 Task: Research Airbnb options in Mendaha, Indonesia from 25th December, 2023 to 30th December, 2023 for 1 adult. Place can be private room with 1  bedroom having 1 bed and 1 bathroom. Property type can be hotel.
Action: Mouse moved to (442, 103)
Screenshot: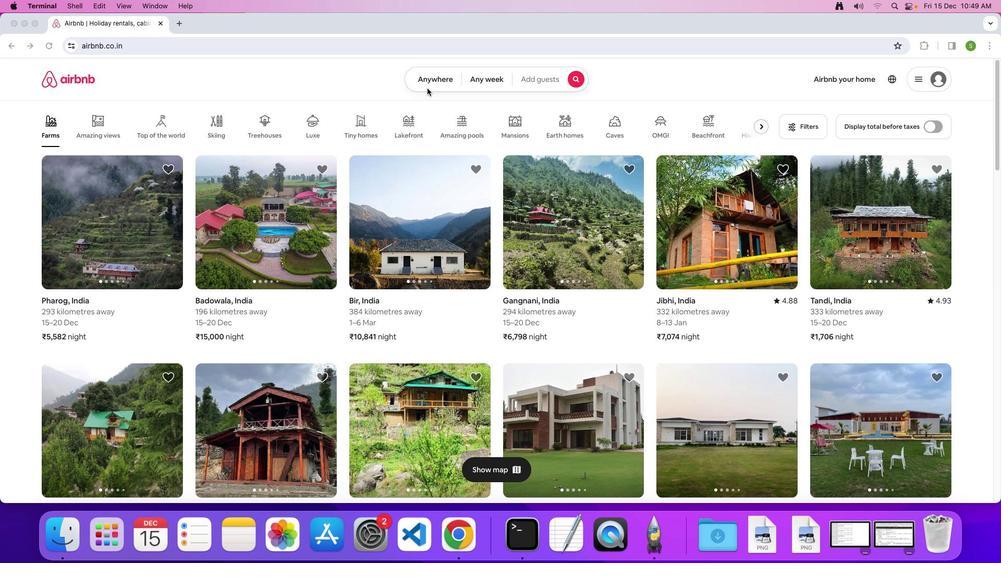 
Action: Mouse pressed left at (442, 103)
Screenshot: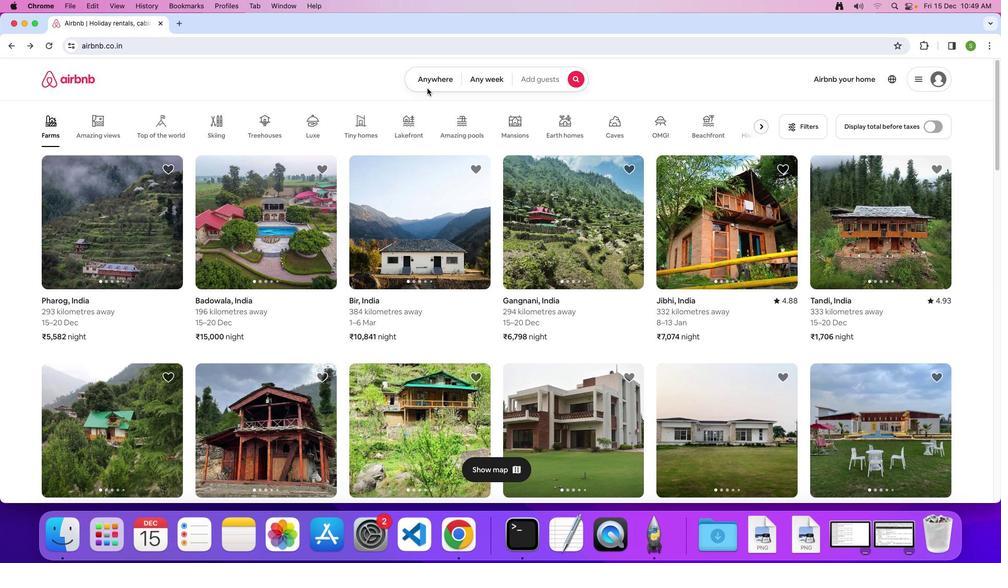 
Action: Mouse moved to (448, 90)
Screenshot: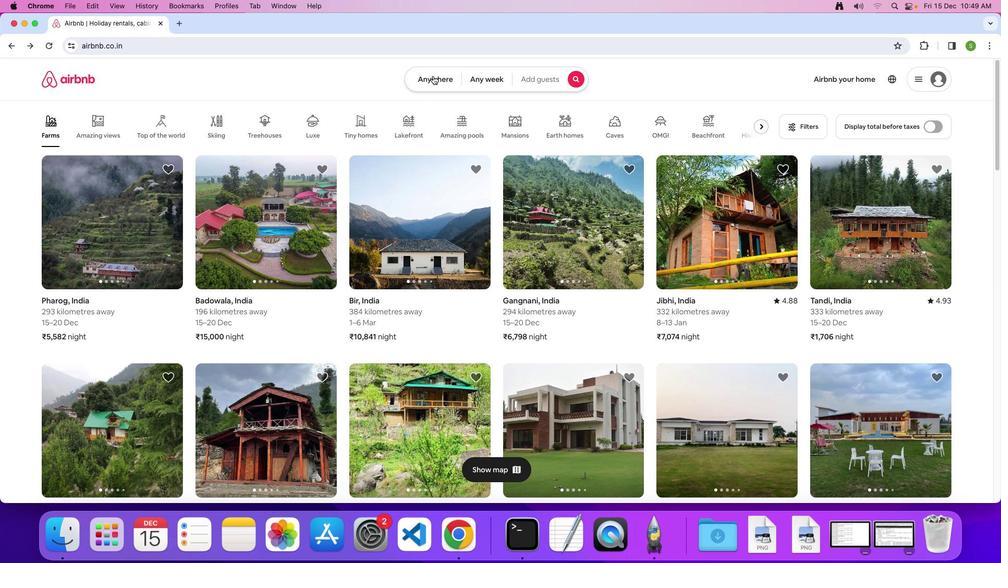 
Action: Mouse pressed left at (448, 90)
Screenshot: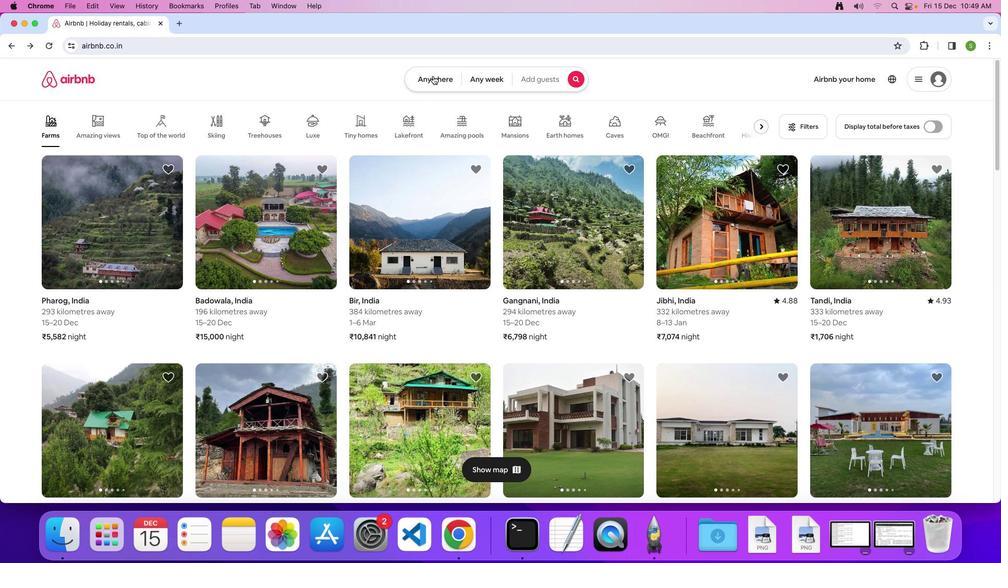 
Action: Mouse moved to (413, 136)
Screenshot: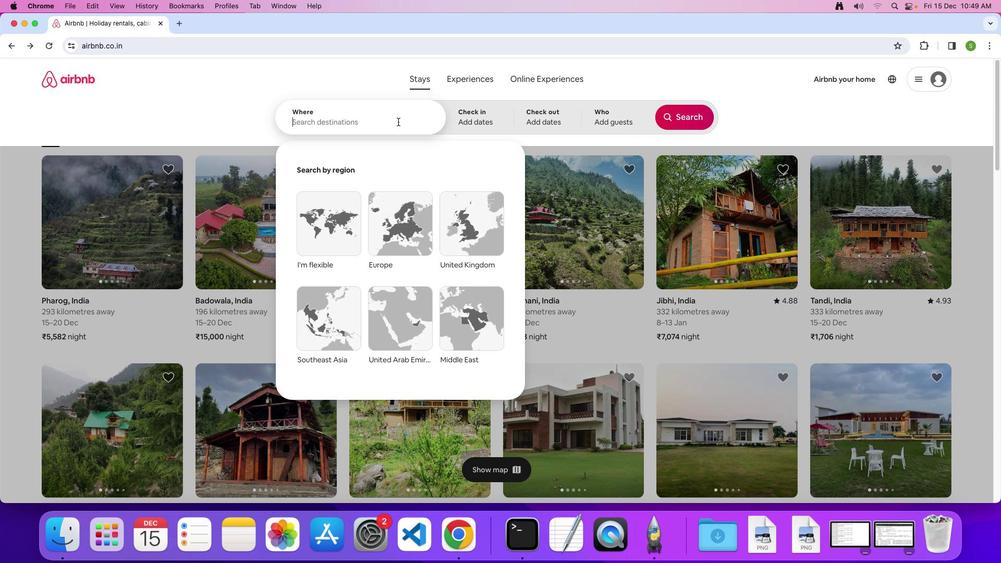 
Action: Mouse pressed left at (413, 136)
Screenshot: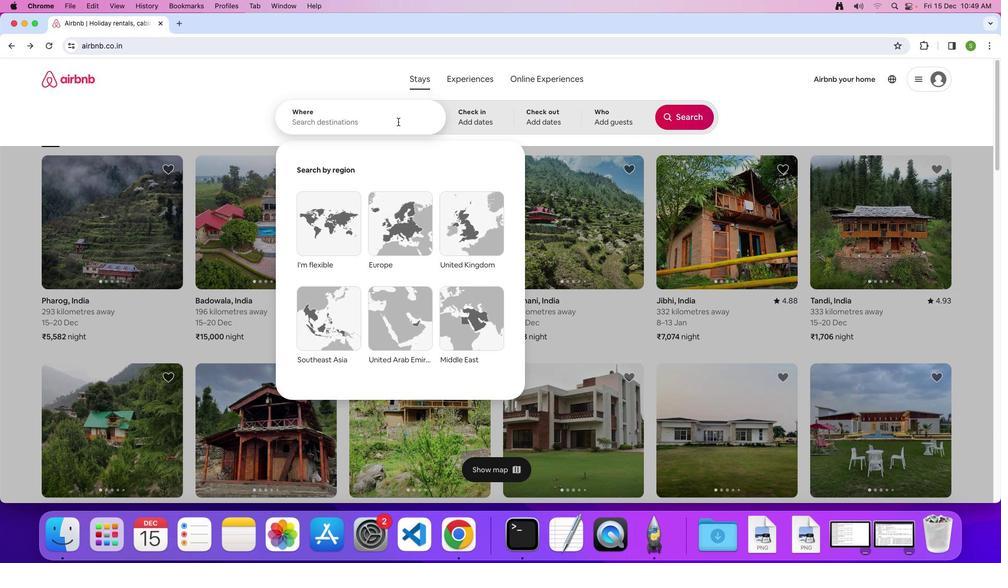 
Action: Key pressed 'M'Key.caps_lock'e''n''d''a''h''a'','Key.spaceKey.shift'I''n''d''o''n''e''s''i''a'Key.enter
Screenshot: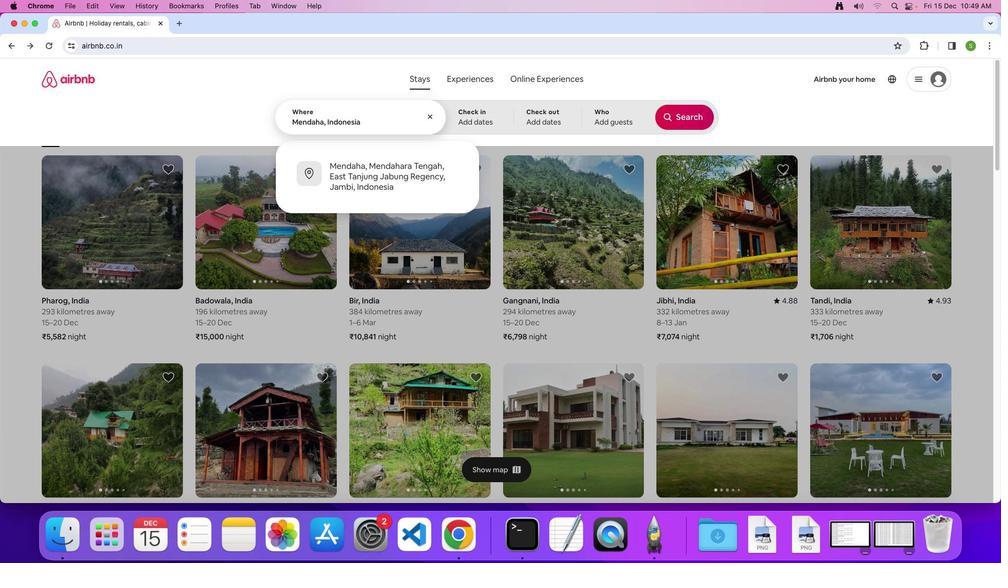 
Action: Mouse moved to (361, 358)
Screenshot: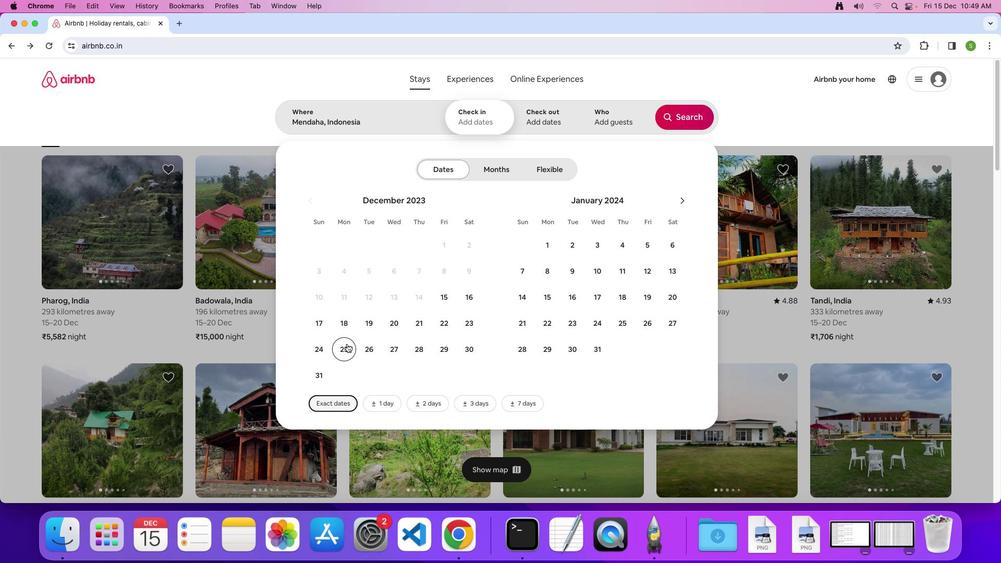 
Action: Mouse pressed left at (361, 358)
Screenshot: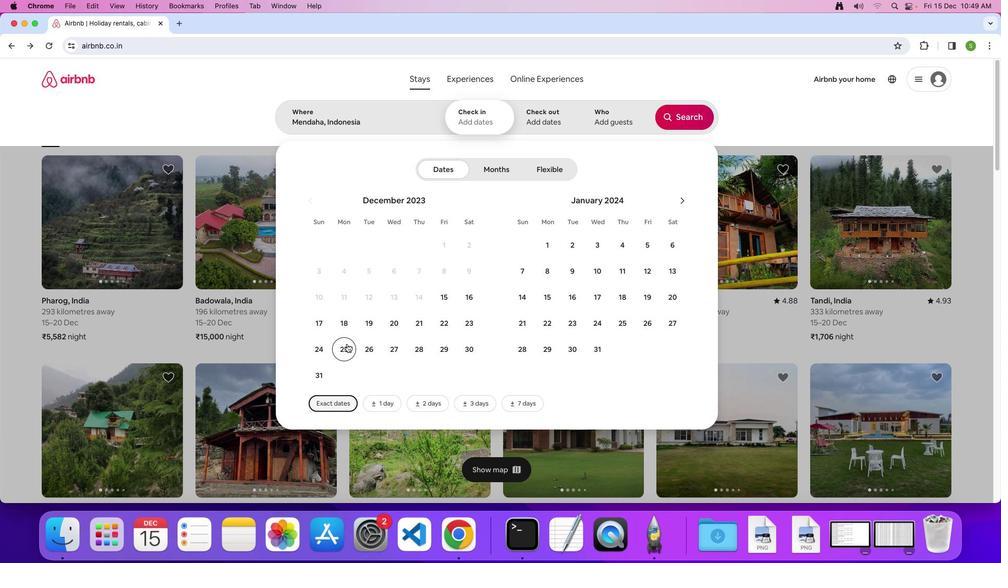 
Action: Mouse moved to (480, 365)
Screenshot: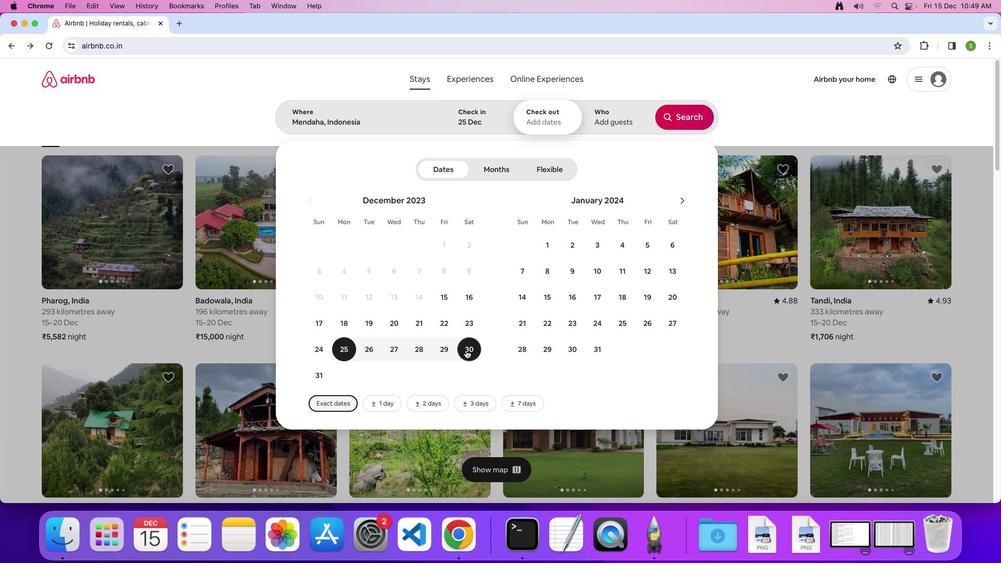
Action: Mouse pressed left at (480, 365)
Screenshot: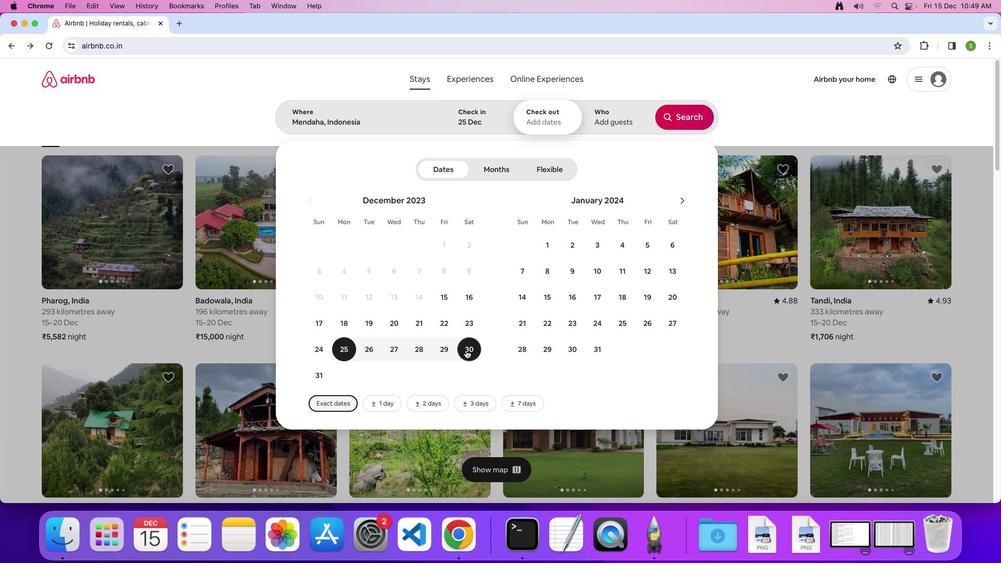 
Action: Mouse moved to (628, 132)
Screenshot: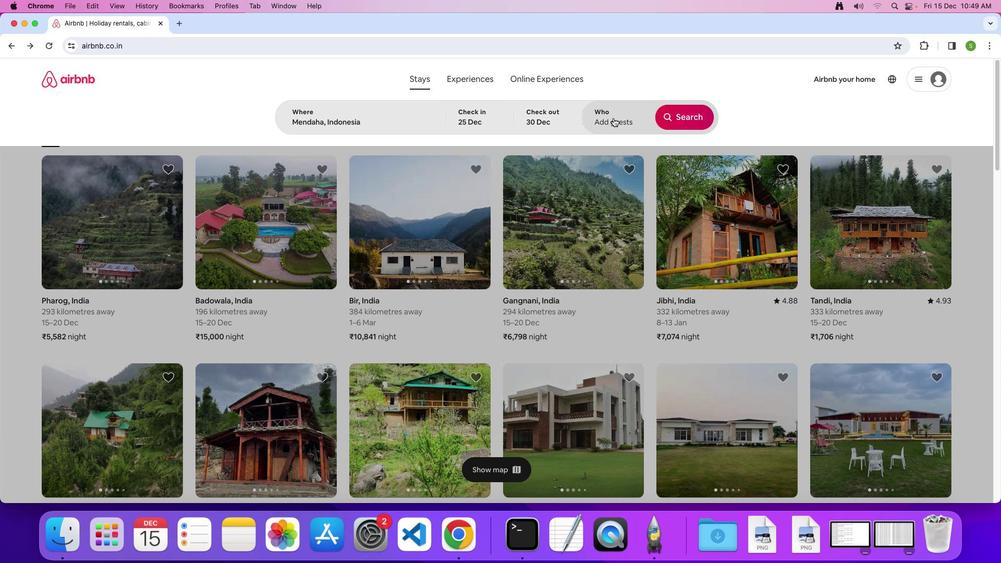 
Action: Mouse pressed left at (628, 132)
Screenshot: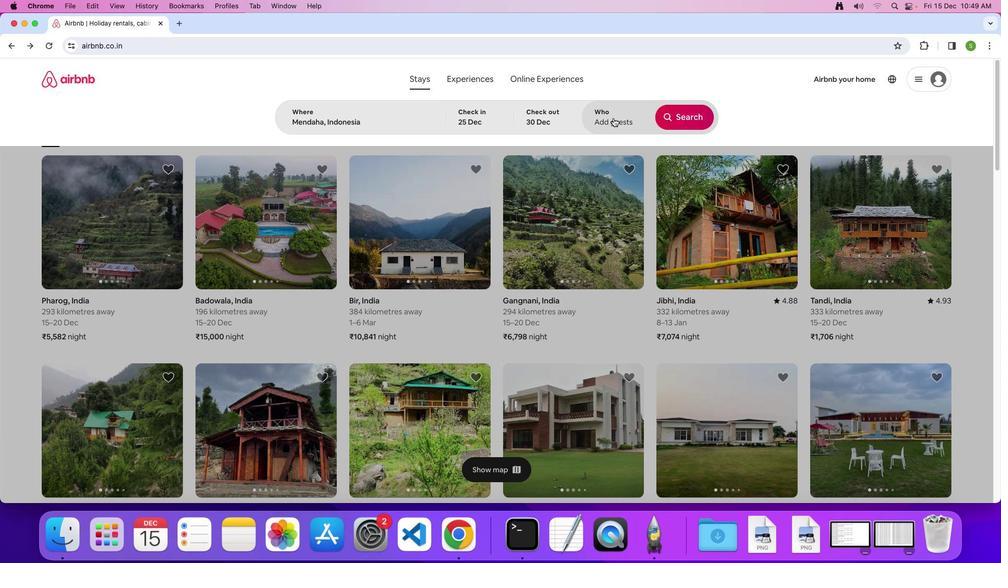 
Action: Mouse moved to (698, 188)
Screenshot: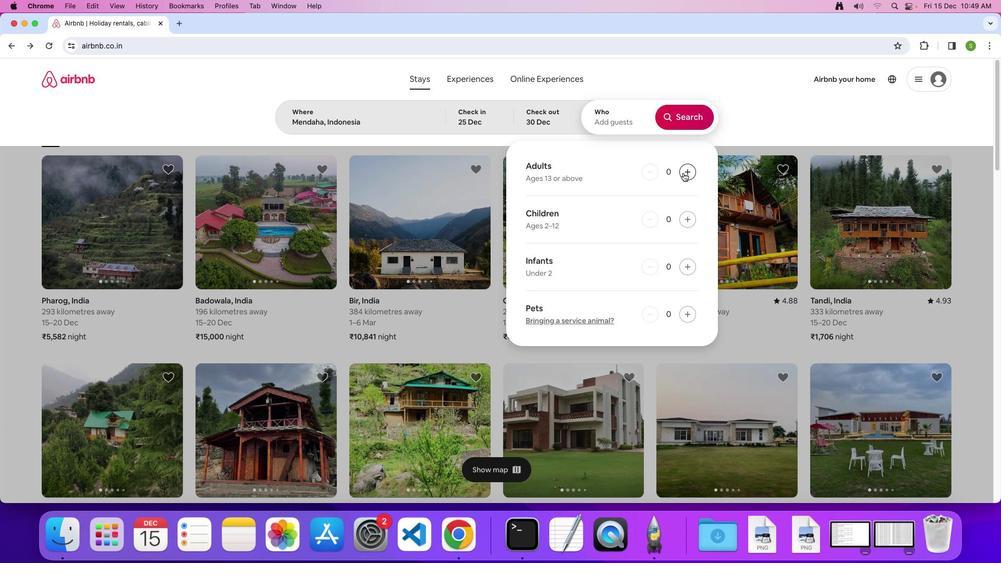
Action: Mouse pressed left at (698, 188)
Screenshot: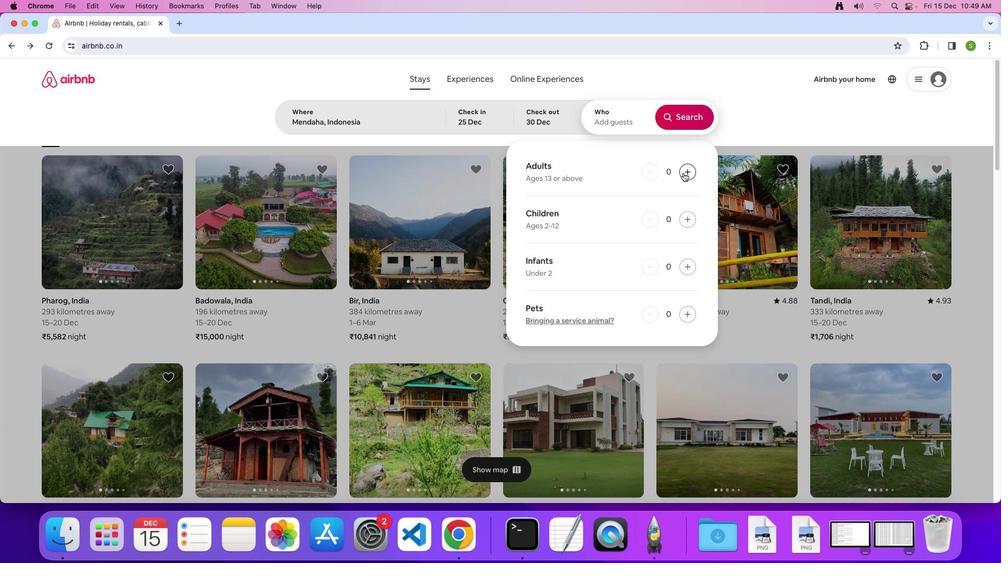 
Action: Mouse moved to (707, 128)
Screenshot: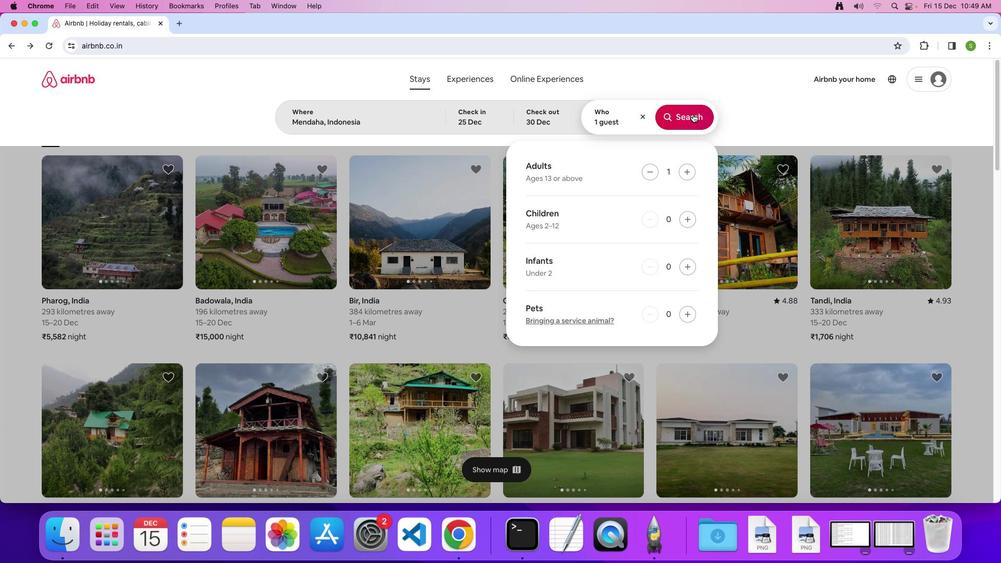 
Action: Mouse pressed left at (707, 128)
Screenshot: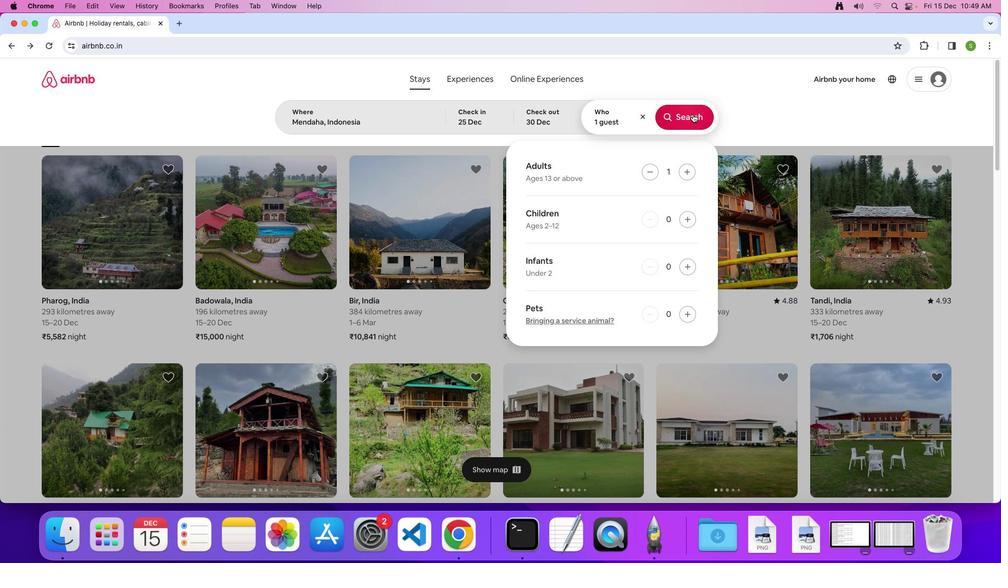 
Action: Mouse moved to (840, 141)
Screenshot: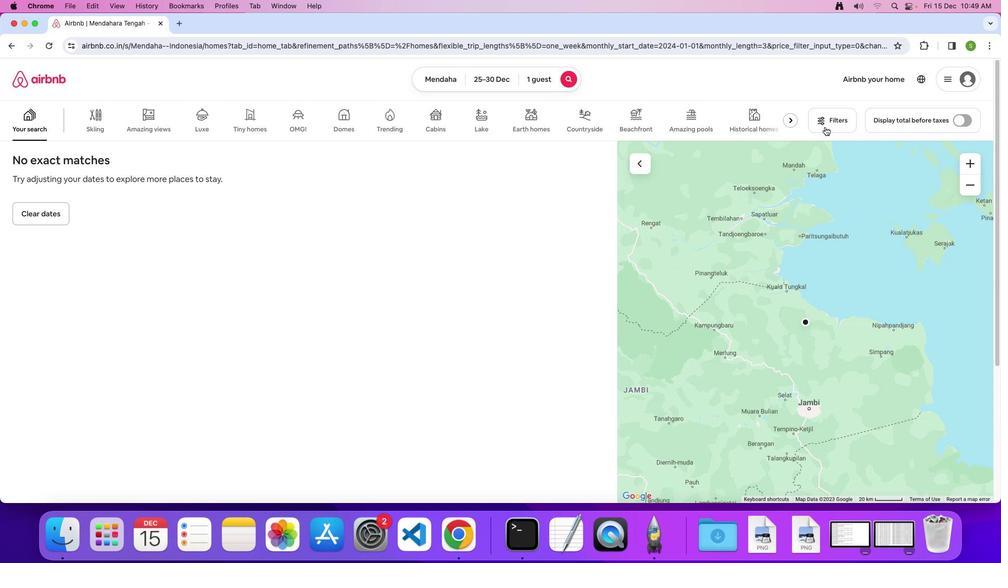 
Action: Mouse pressed left at (840, 141)
Screenshot: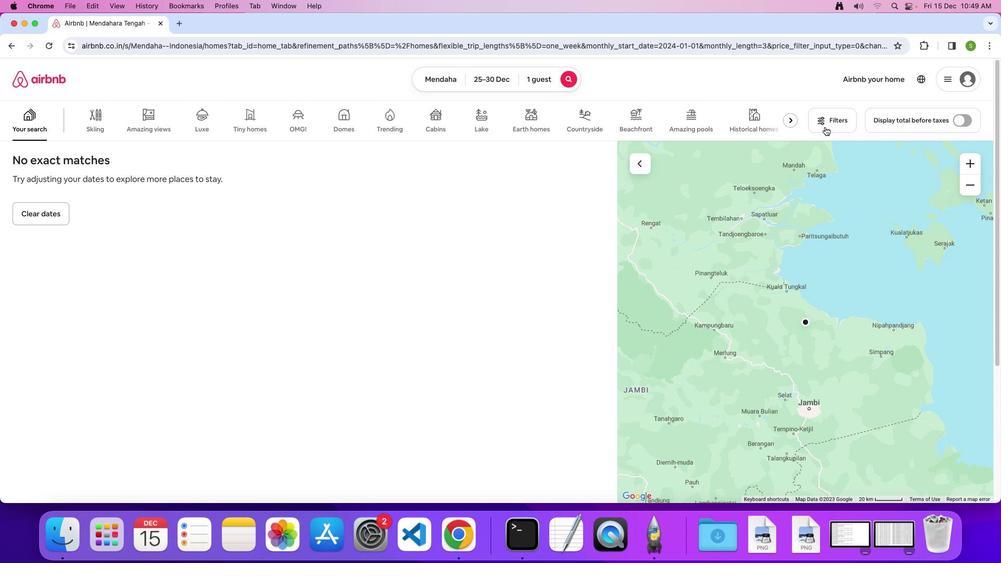 
Action: Mouse moved to (509, 313)
Screenshot: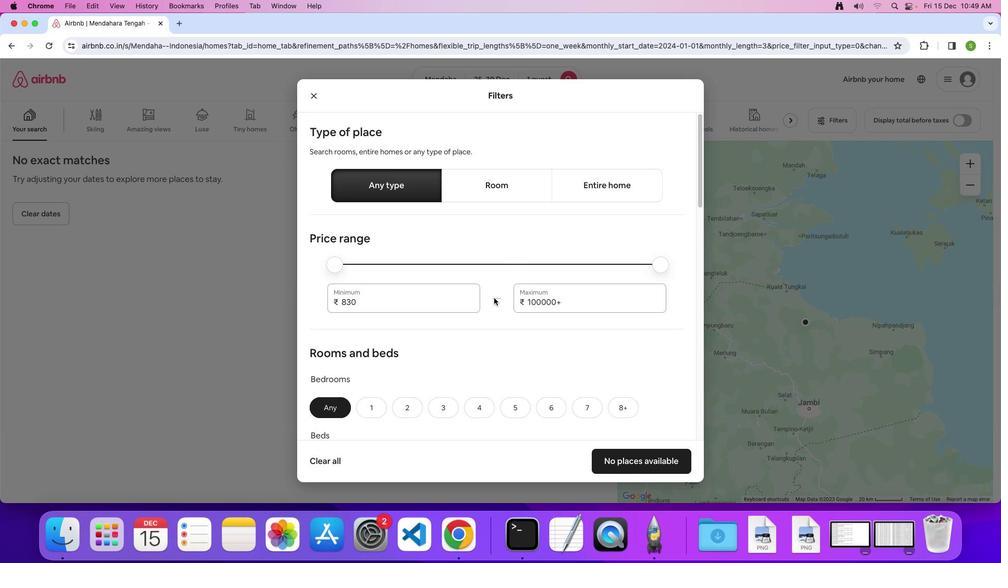 
Action: Mouse scrolled (509, 313) with delta (15, 14)
Screenshot: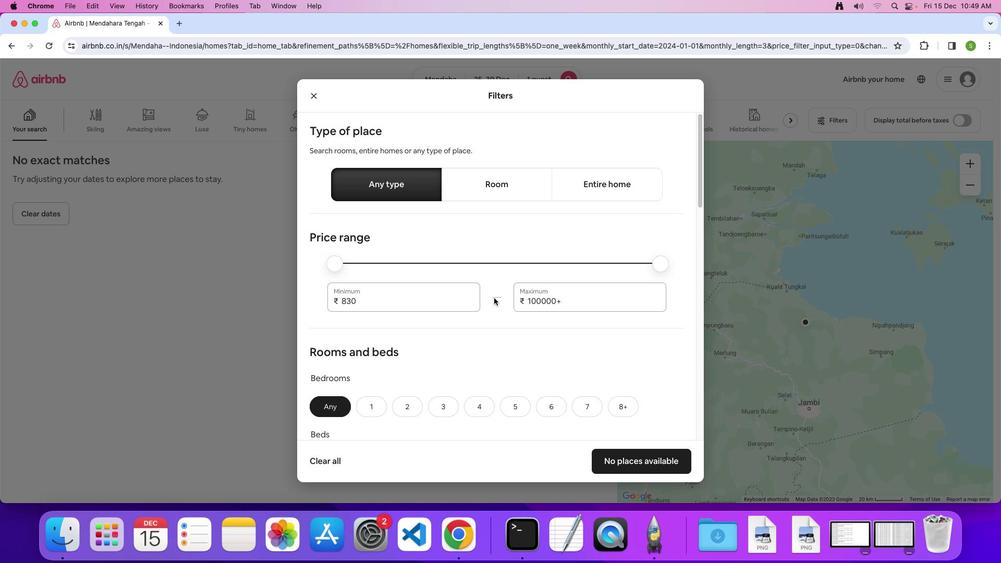 
Action: Mouse scrolled (509, 313) with delta (15, 14)
Screenshot: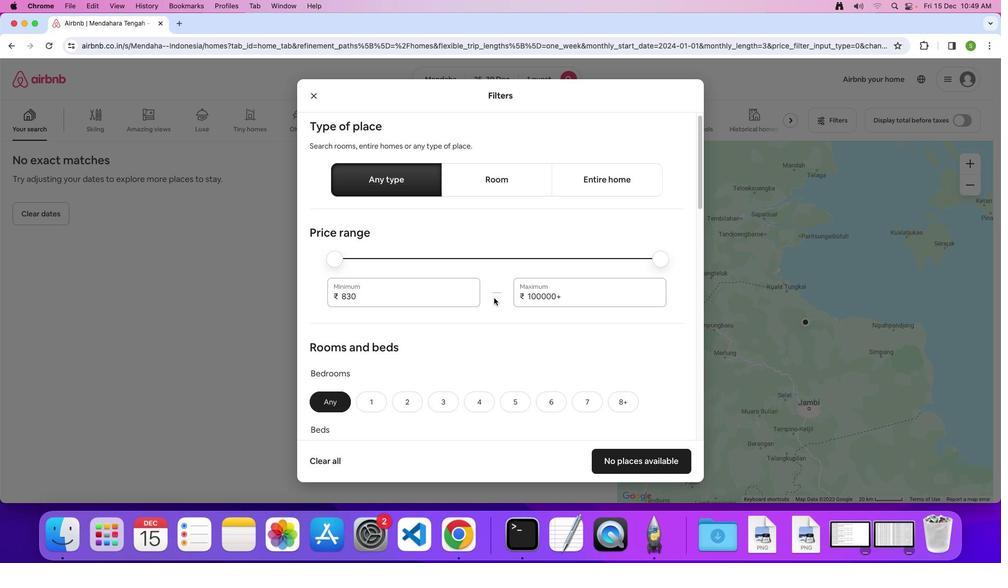 
Action: Mouse scrolled (509, 313) with delta (15, 14)
Screenshot: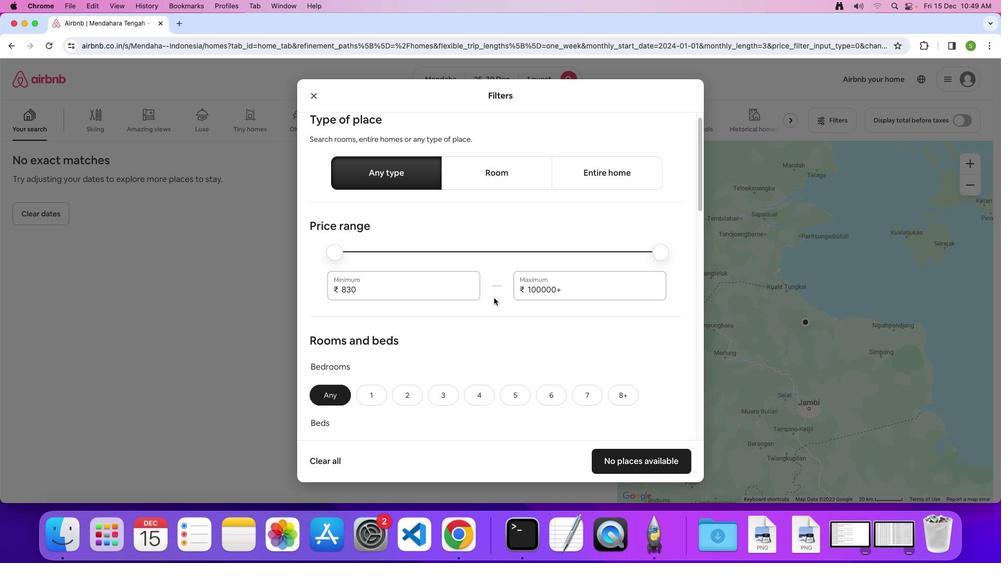 
Action: Mouse scrolled (509, 313) with delta (15, 14)
Screenshot: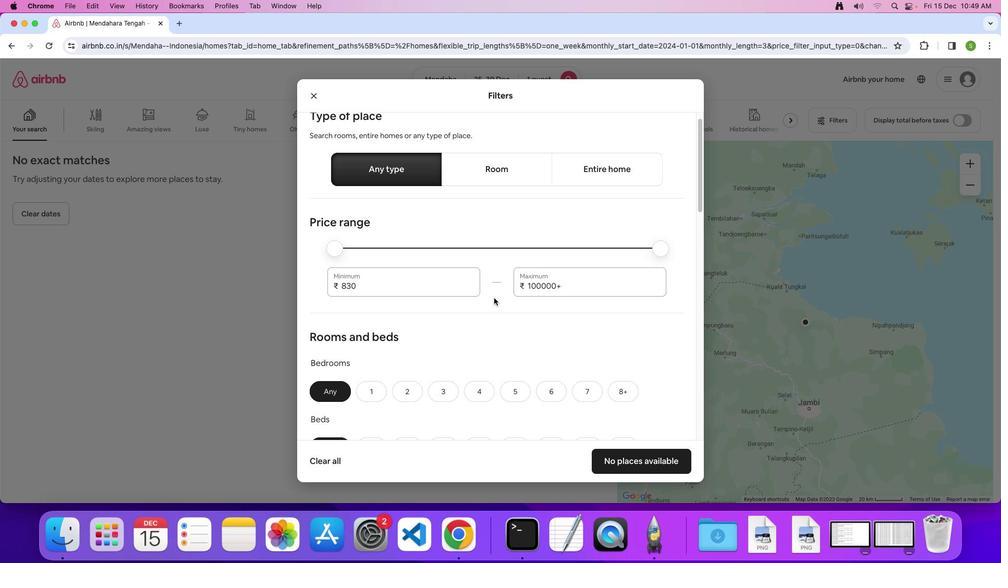 
Action: Mouse scrolled (509, 313) with delta (15, 14)
Screenshot: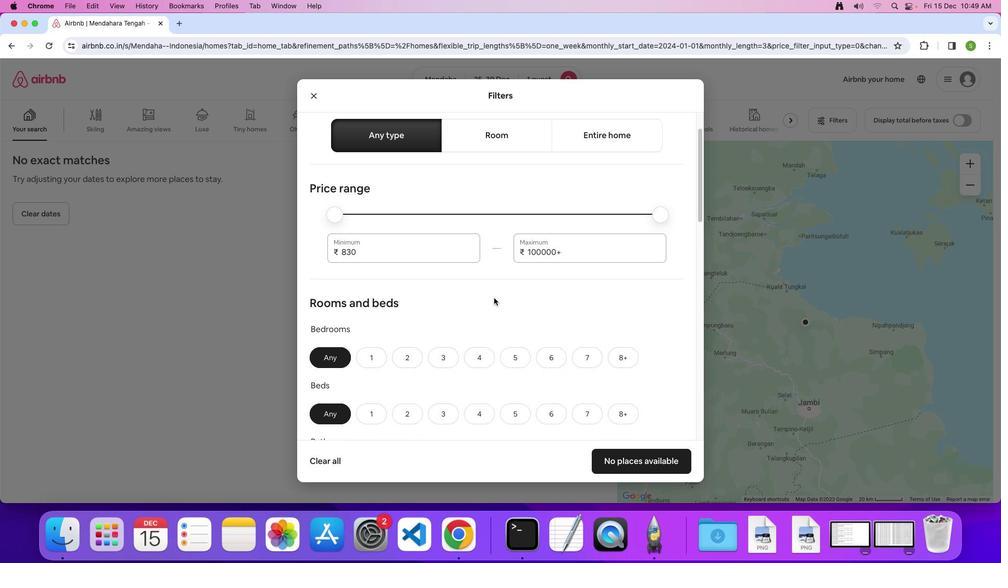 
Action: Mouse scrolled (509, 313) with delta (15, 14)
Screenshot: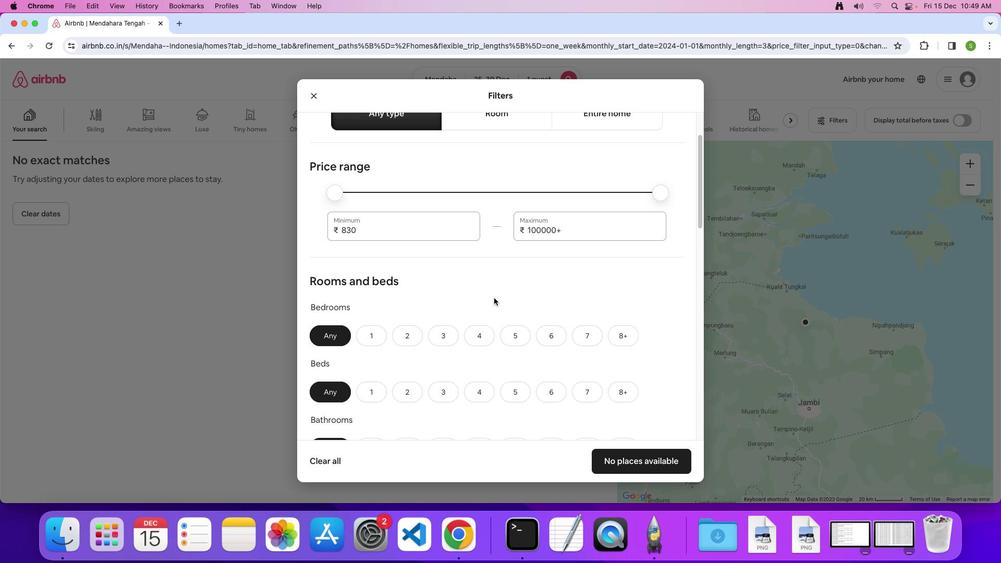 
Action: Mouse scrolled (509, 313) with delta (15, 14)
Screenshot: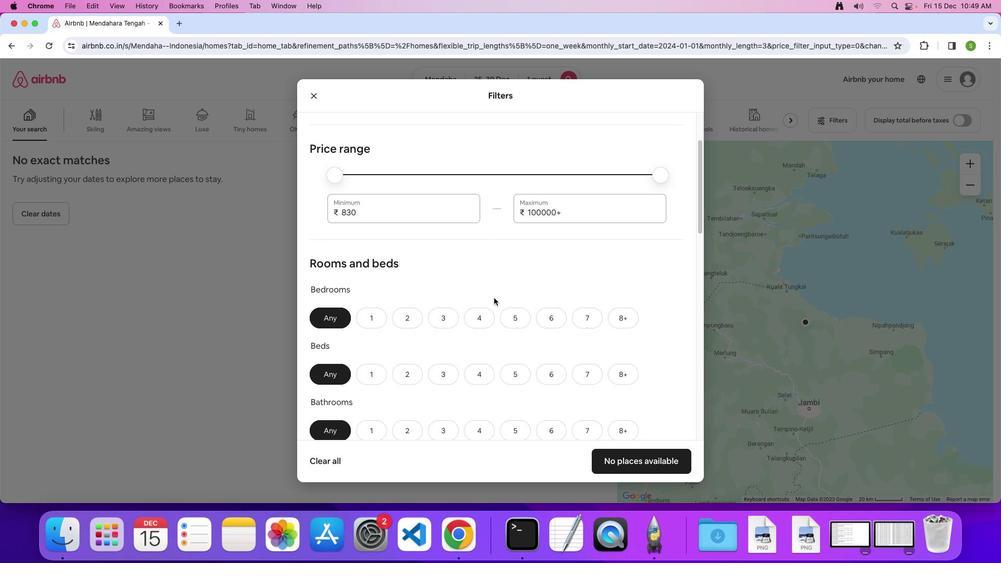 
Action: Mouse scrolled (509, 313) with delta (15, 13)
Screenshot: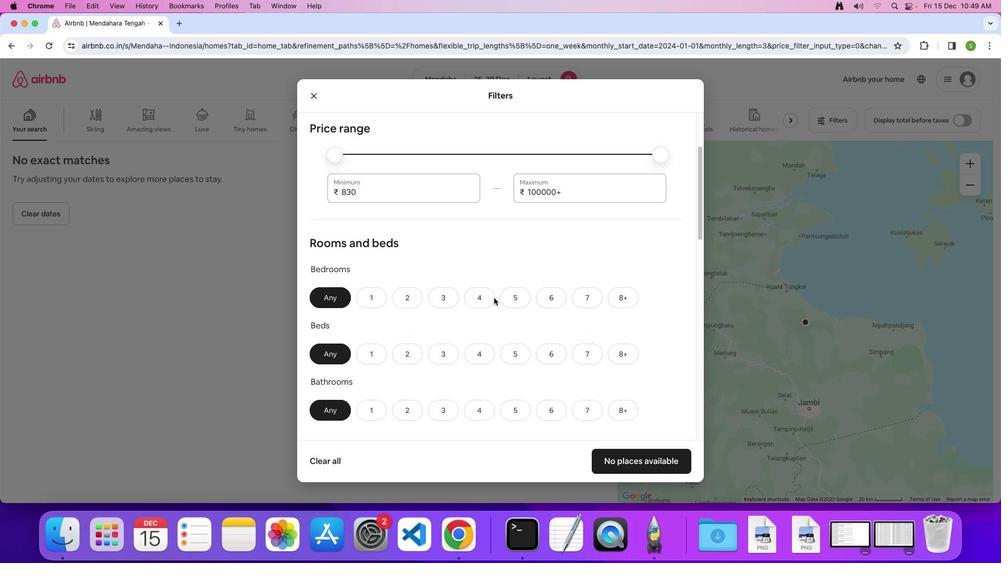 
Action: Mouse scrolled (509, 313) with delta (15, 14)
Screenshot: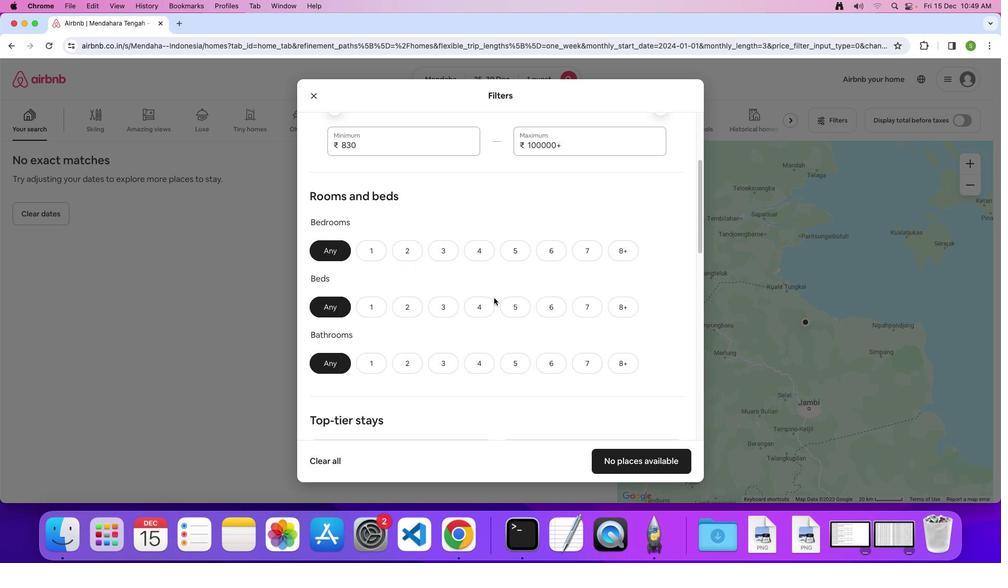 
Action: Mouse scrolled (509, 313) with delta (15, 14)
Screenshot: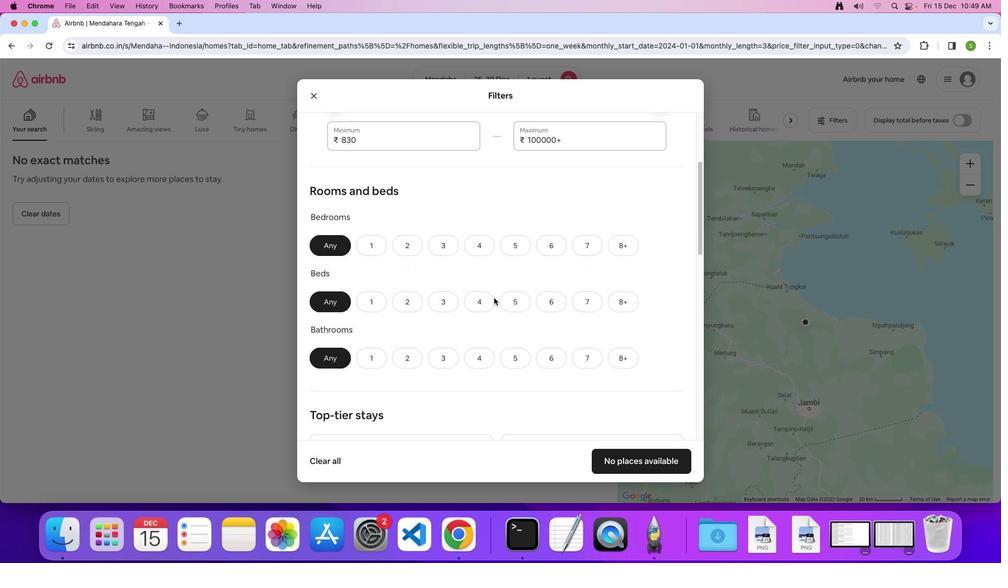 
Action: Mouse scrolled (509, 313) with delta (15, 14)
Screenshot: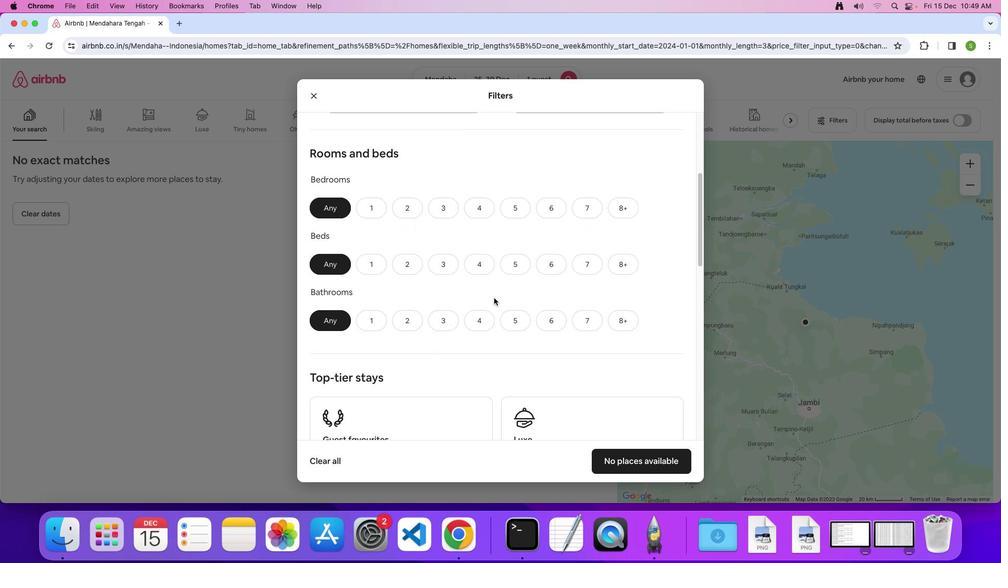 
Action: Mouse moved to (381, 206)
Screenshot: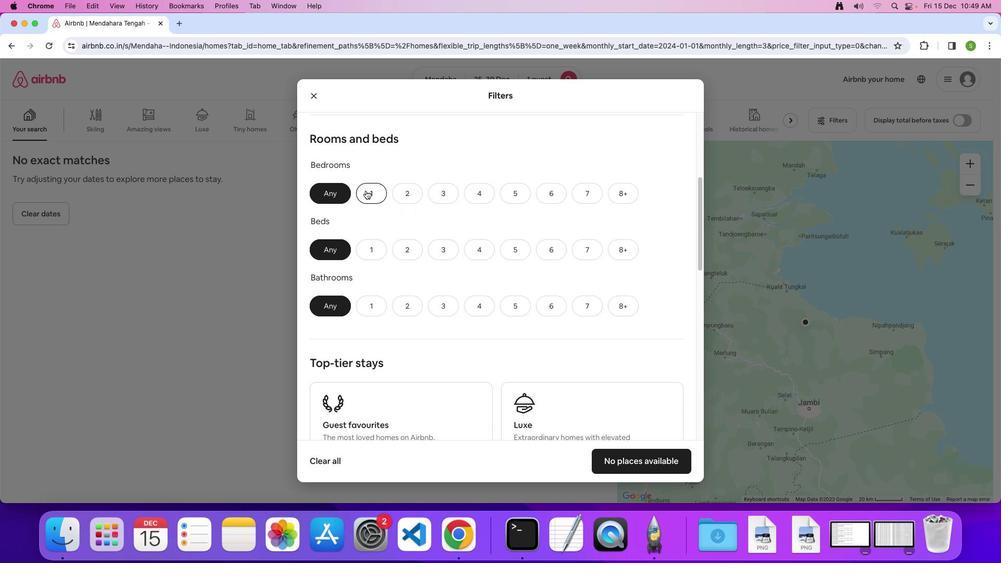 
Action: Mouse pressed left at (381, 206)
Screenshot: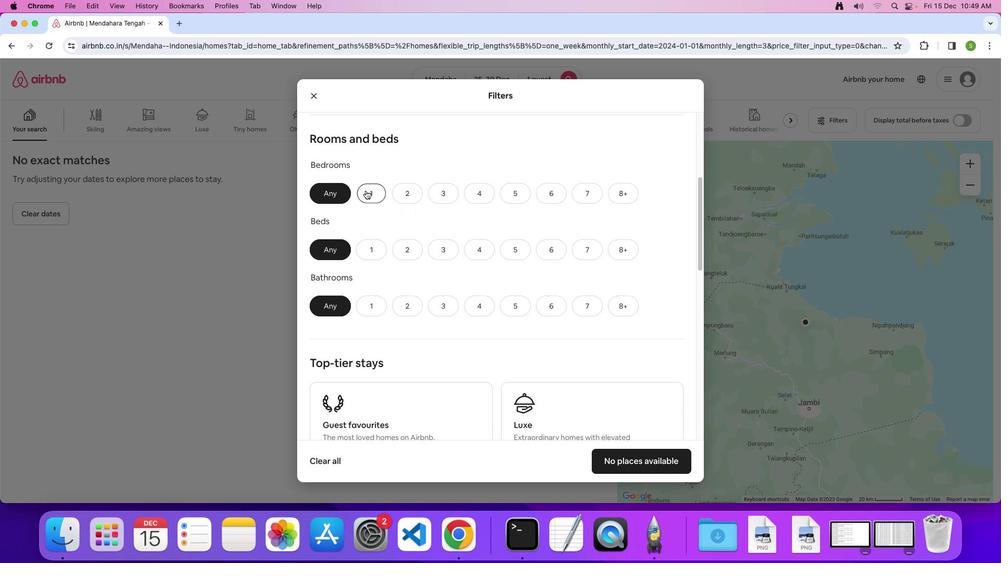 
Action: Mouse moved to (380, 266)
Screenshot: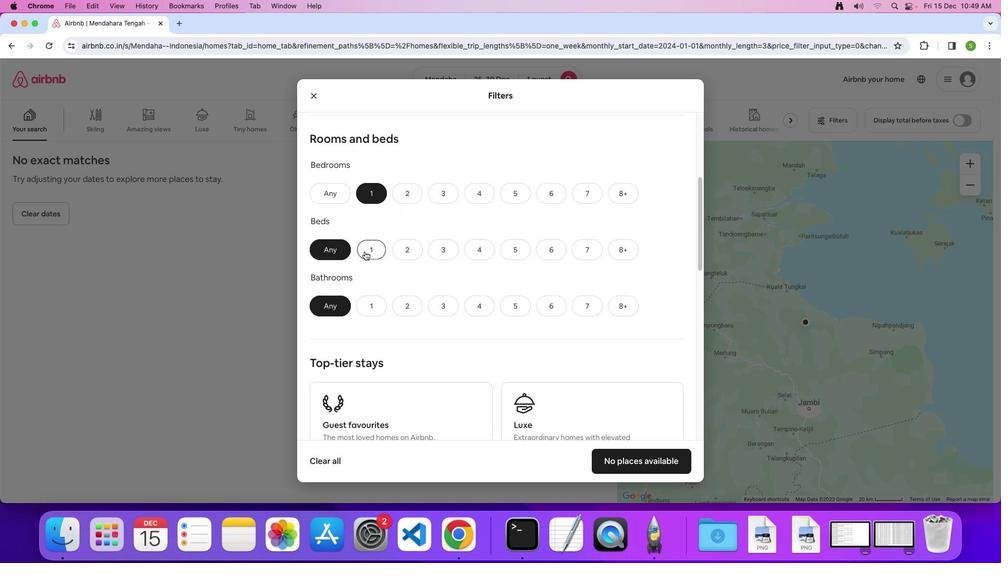 
Action: Mouse pressed left at (380, 266)
Screenshot: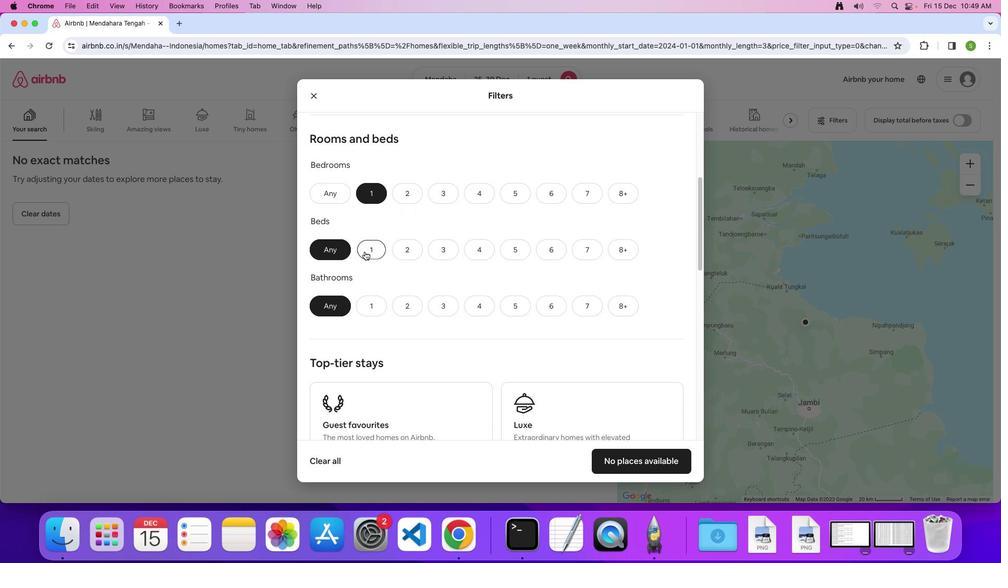 
Action: Mouse moved to (384, 321)
Screenshot: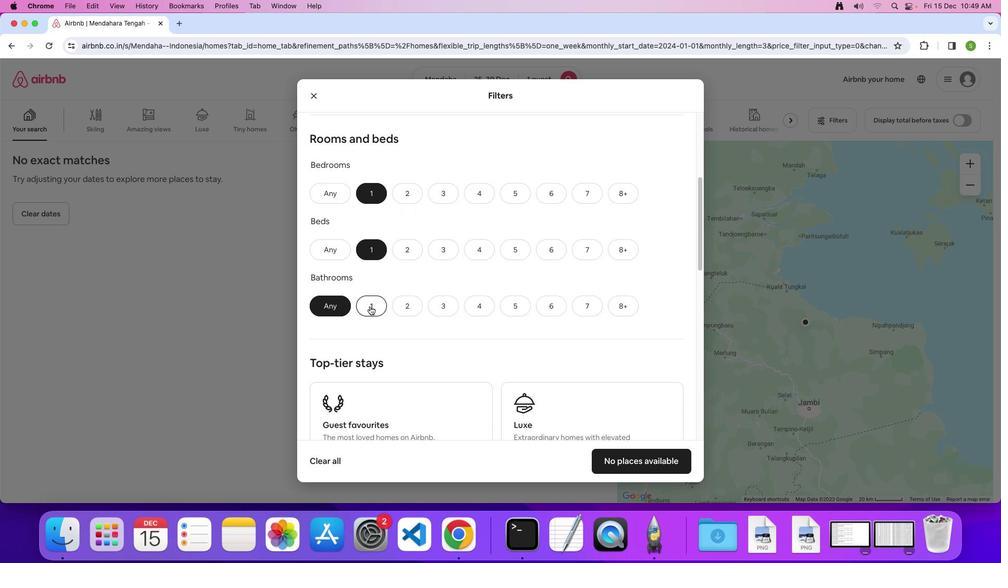 
Action: Mouse pressed left at (384, 321)
Screenshot: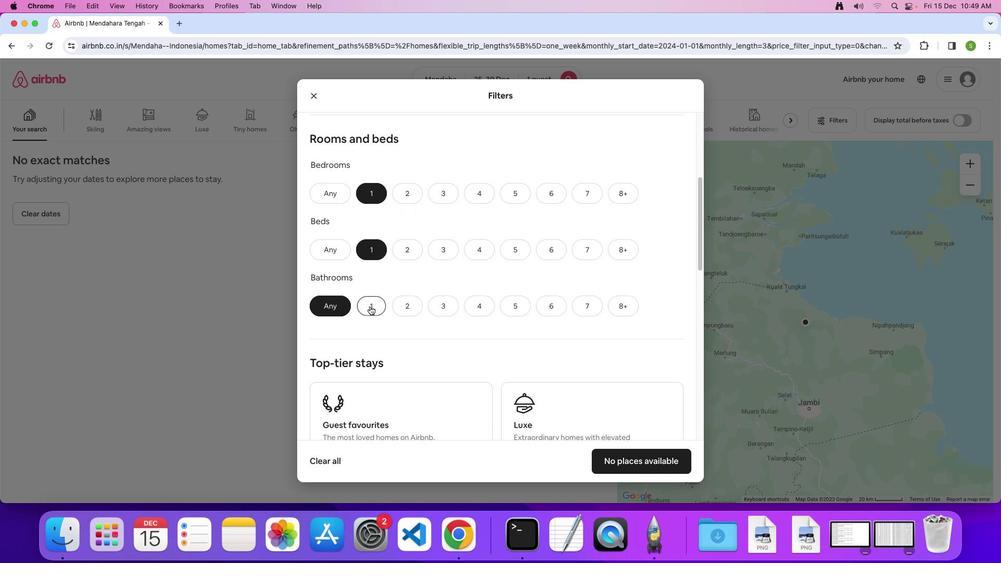 
Action: Mouse moved to (522, 294)
Screenshot: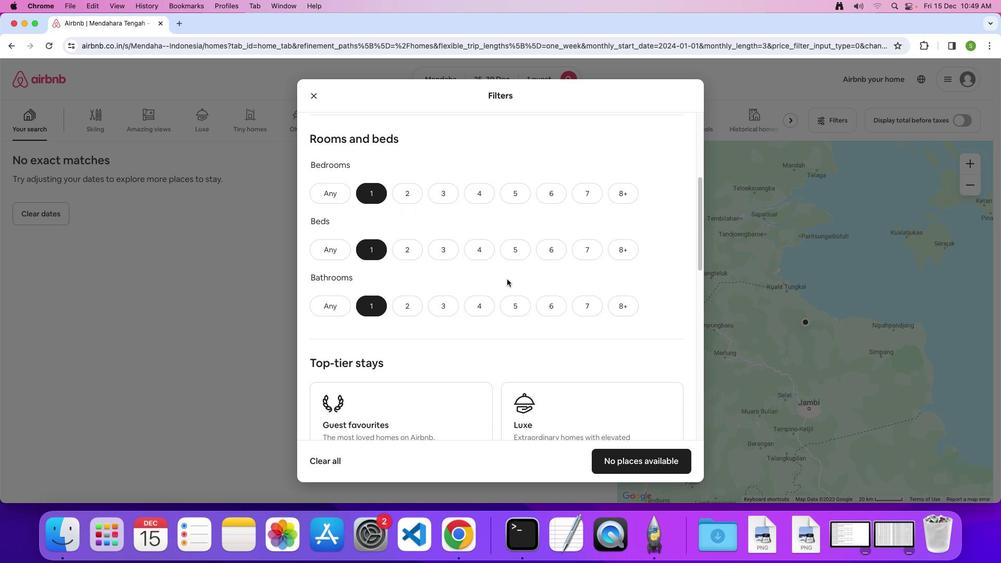 
Action: Mouse scrolled (522, 294) with delta (15, 14)
Screenshot: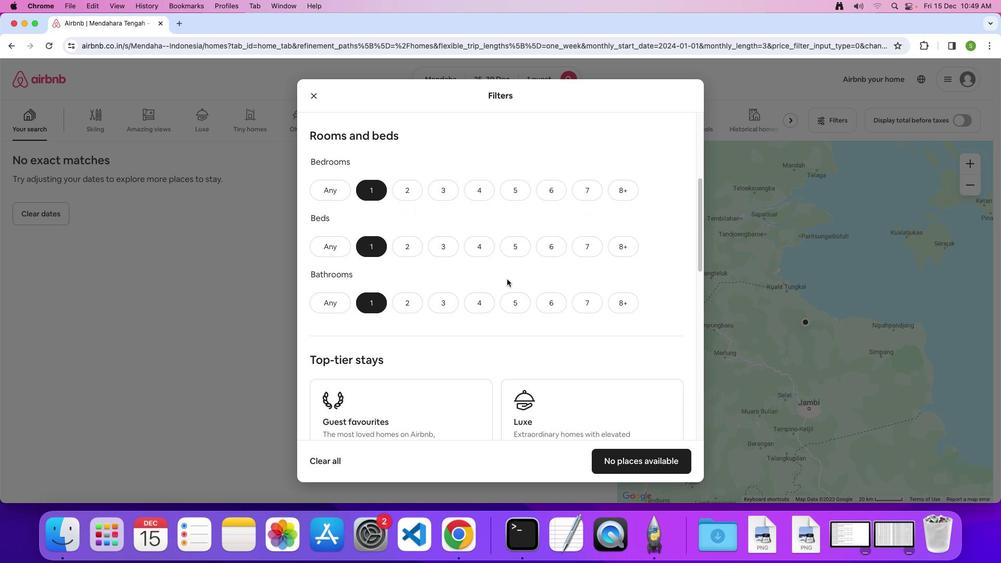 
Action: Mouse scrolled (522, 294) with delta (15, 14)
Screenshot: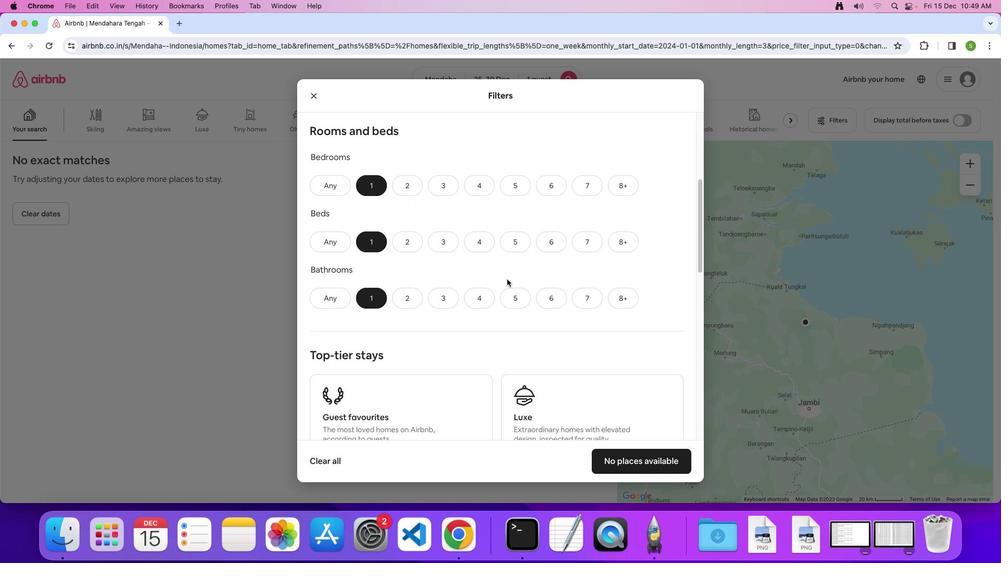 
Action: Mouse scrolled (522, 294) with delta (15, 14)
Screenshot: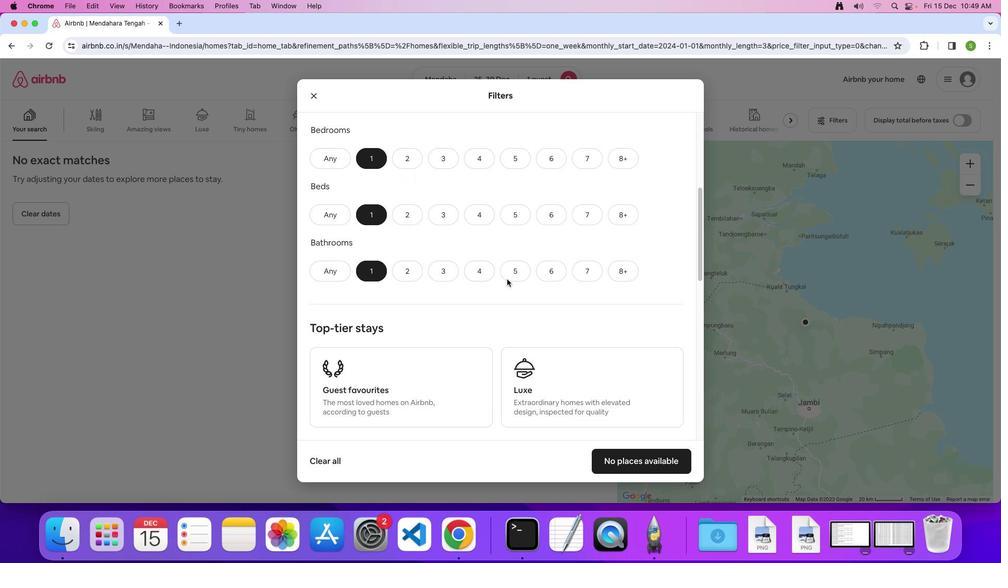 
Action: Mouse scrolled (522, 294) with delta (15, 14)
Screenshot: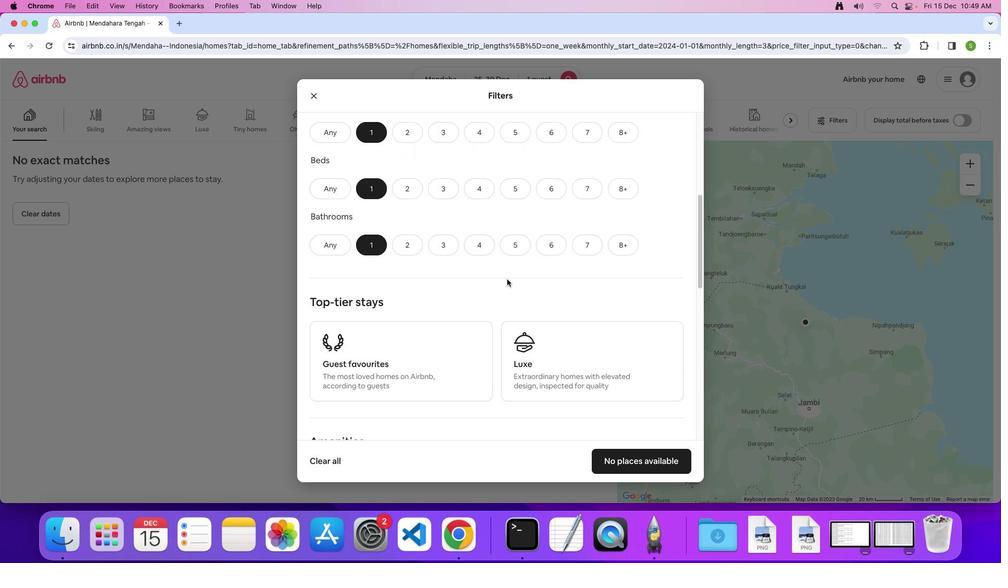 
Action: Mouse scrolled (522, 294) with delta (15, 14)
Screenshot: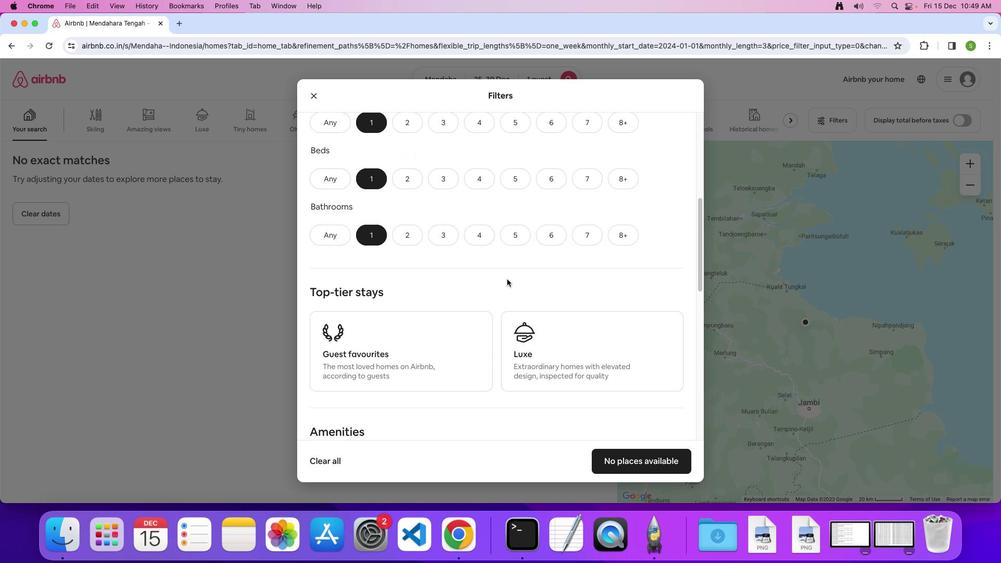 
Action: Mouse scrolled (522, 294) with delta (15, 14)
Screenshot: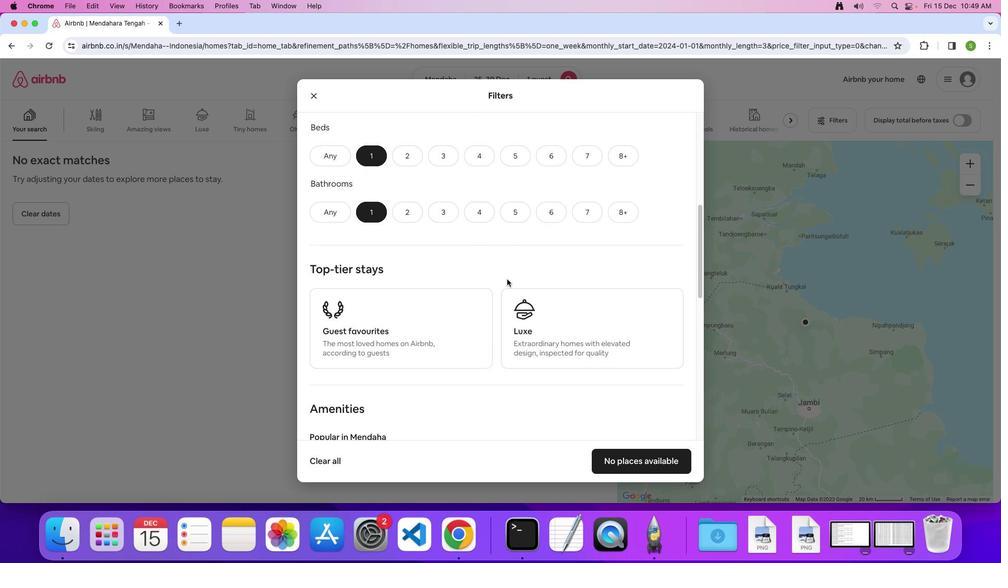 
Action: Mouse scrolled (522, 294) with delta (15, 14)
Screenshot: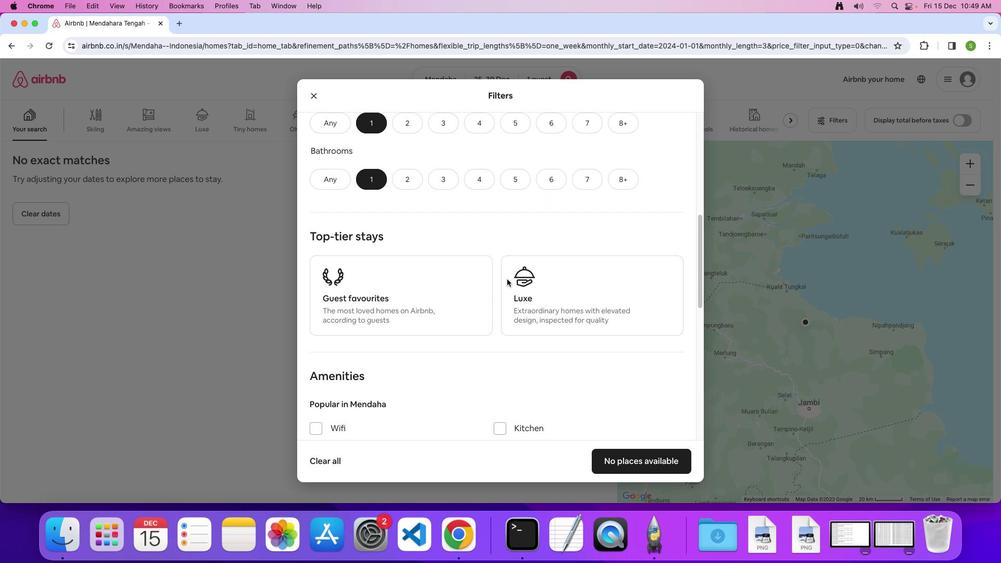 
Action: Mouse scrolled (522, 294) with delta (15, 14)
Screenshot: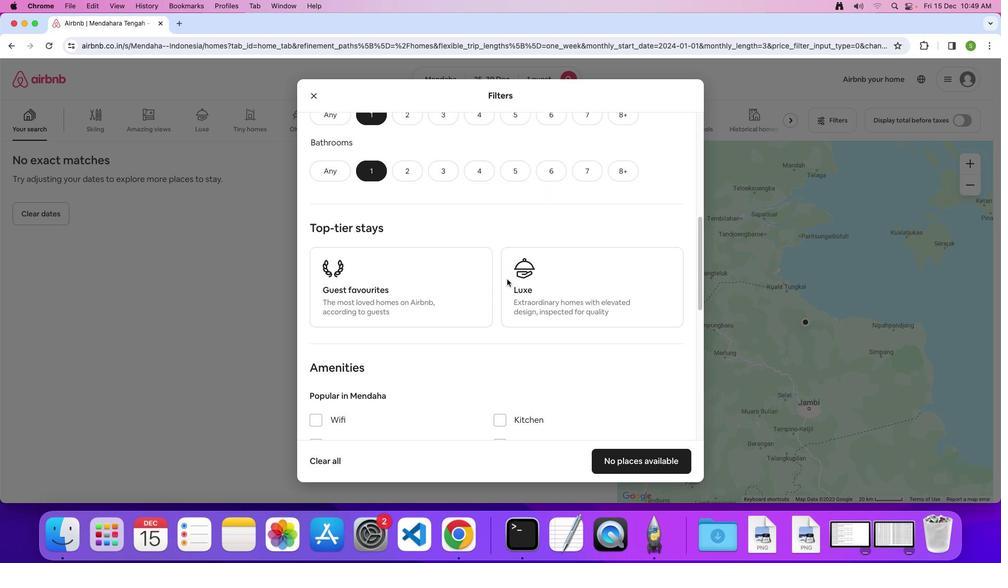 
Action: Mouse scrolled (522, 294) with delta (15, 14)
Screenshot: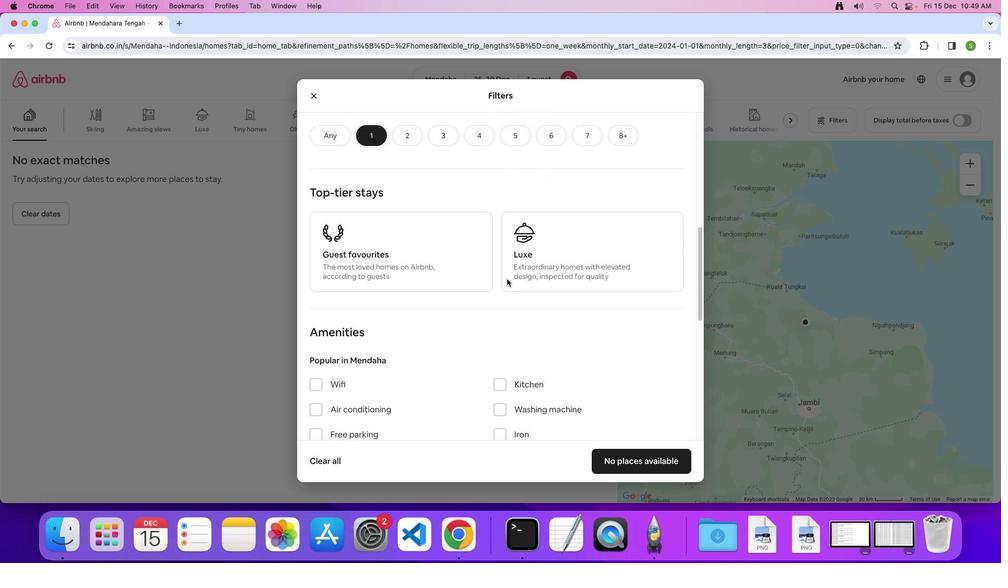 
Action: Mouse scrolled (522, 294) with delta (15, 14)
Screenshot: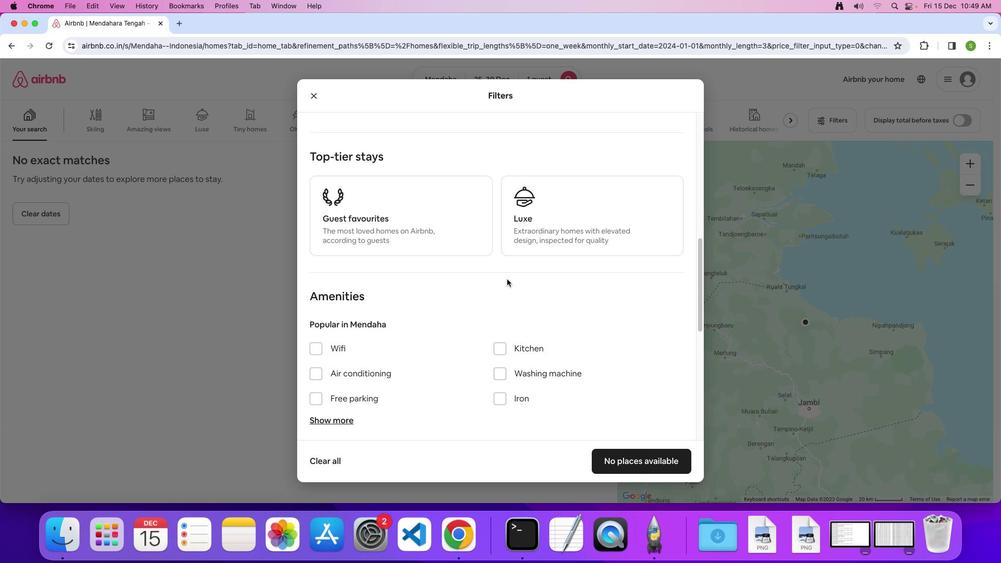 
Action: Mouse scrolled (522, 294) with delta (15, 14)
Screenshot: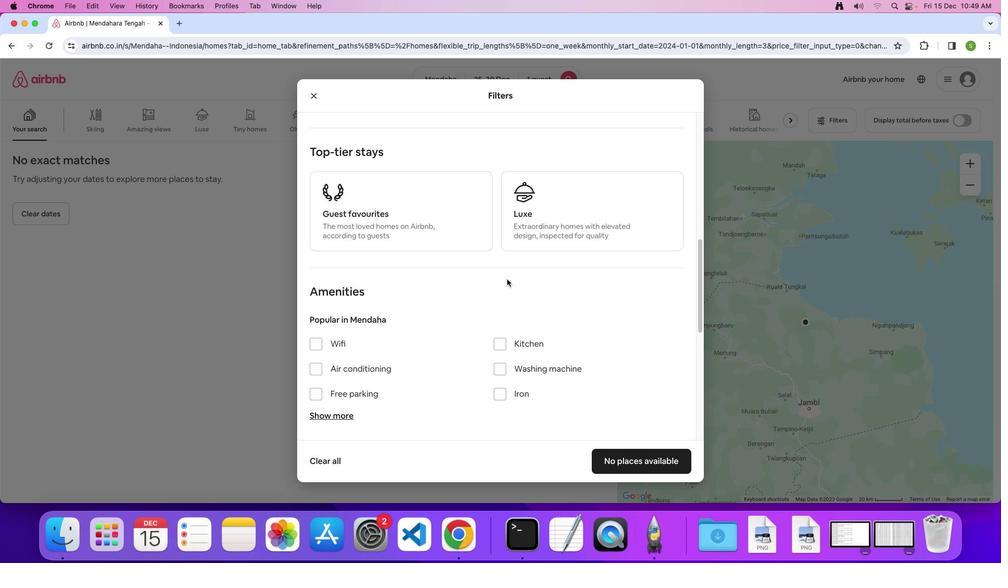 
Action: Mouse scrolled (522, 294) with delta (15, 14)
Screenshot: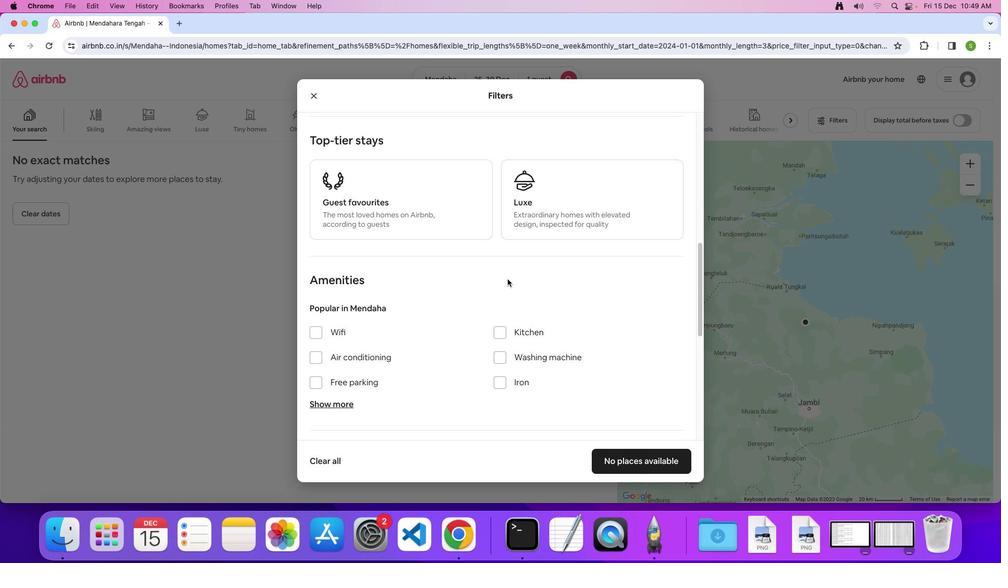 
Action: Mouse scrolled (522, 294) with delta (15, 14)
Screenshot: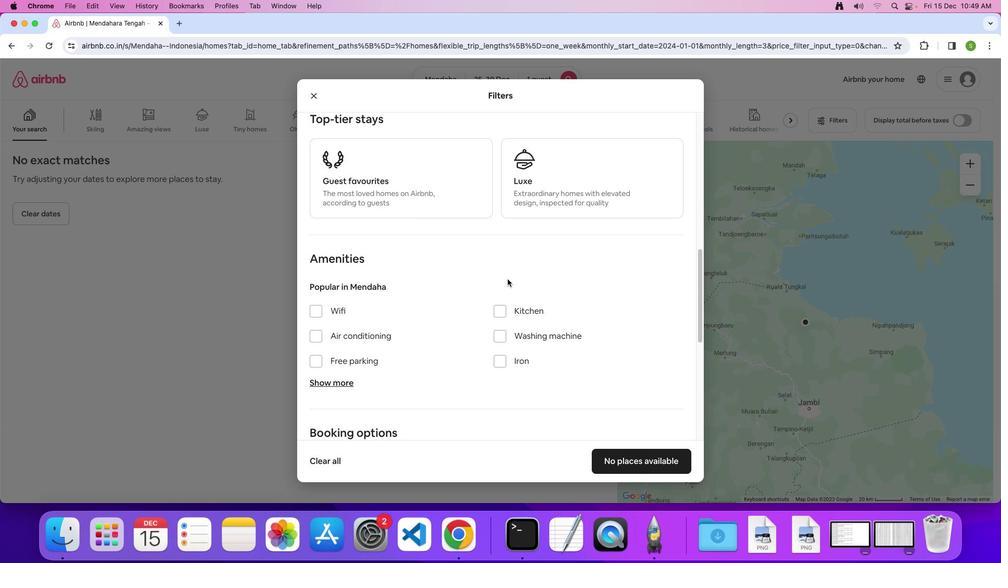
Action: Mouse moved to (522, 294)
Screenshot: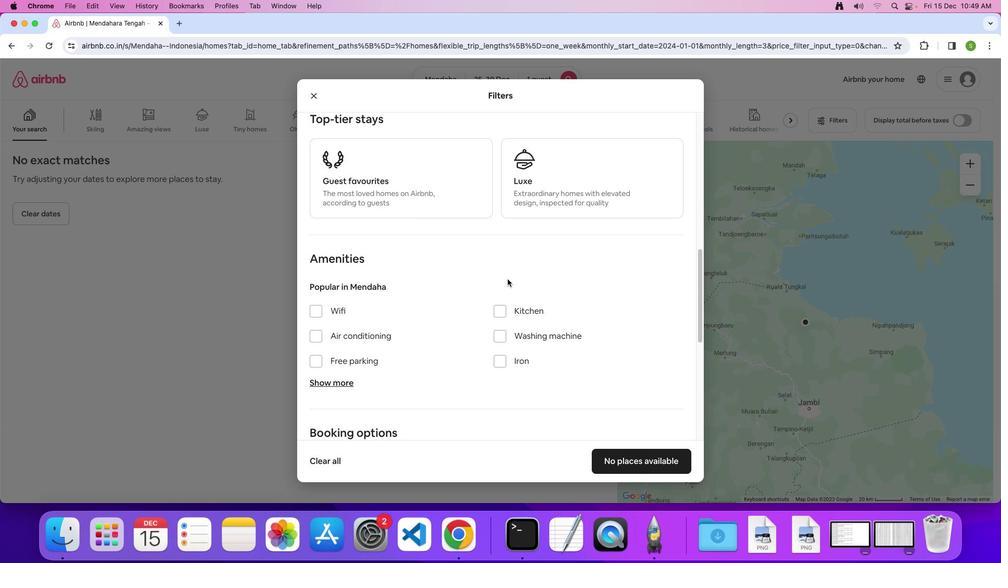 
Action: Mouse scrolled (522, 294) with delta (15, 14)
Screenshot: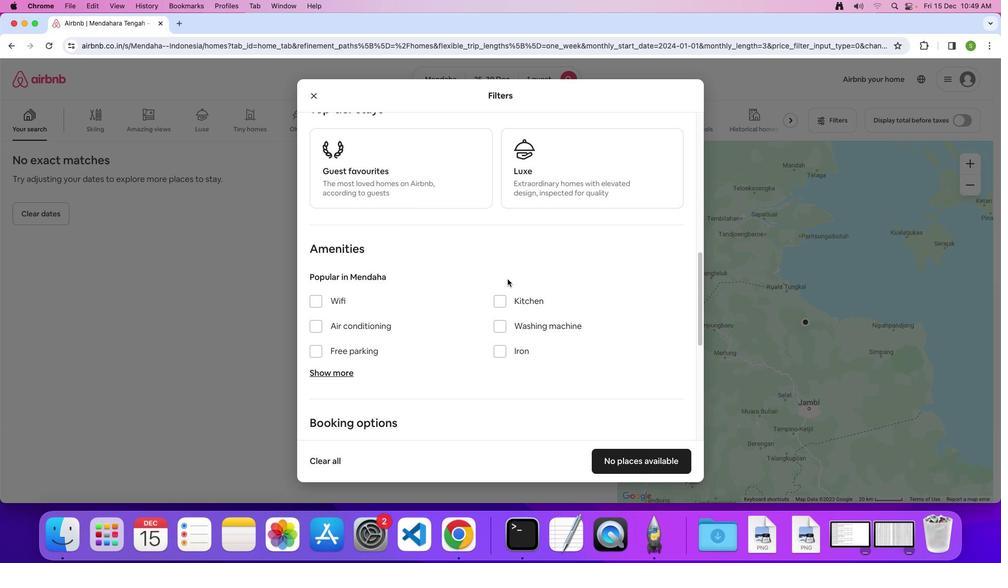 
Action: Mouse scrolled (522, 294) with delta (15, 14)
Screenshot: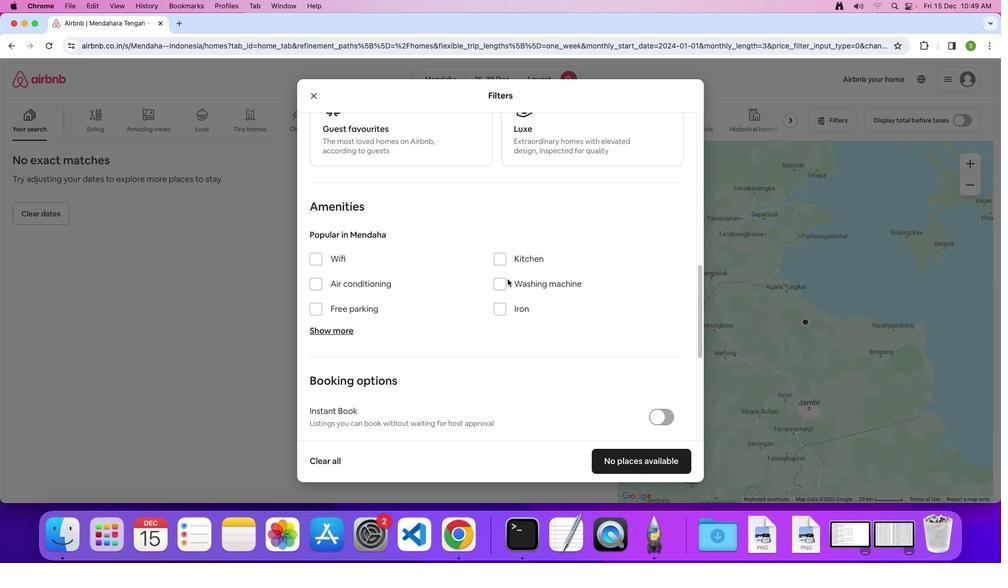 
Action: Mouse scrolled (522, 294) with delta (15, 14)
Screenshot: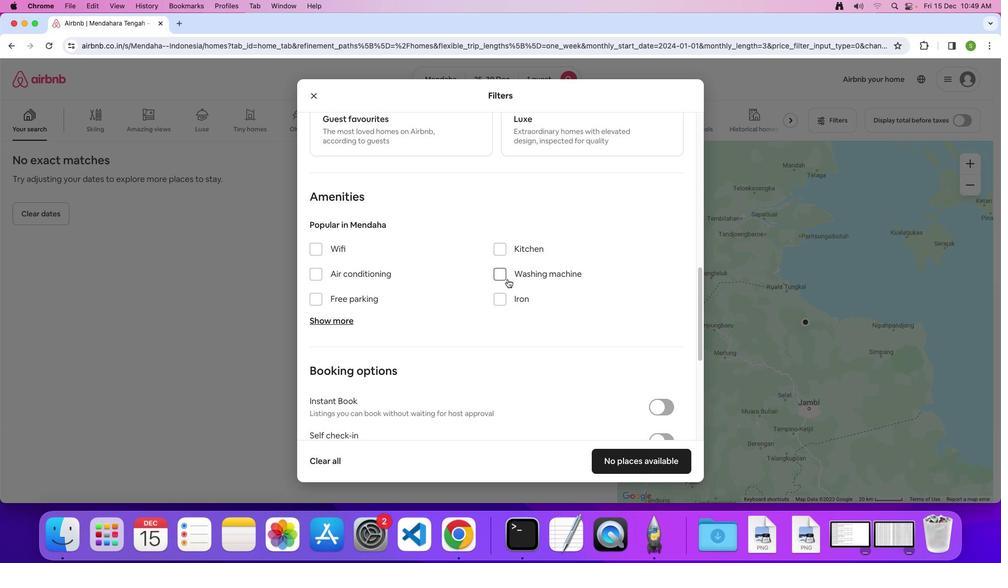 
Action: Mouse scrolled (522, 294) with delta (15, 14)
Screenshot: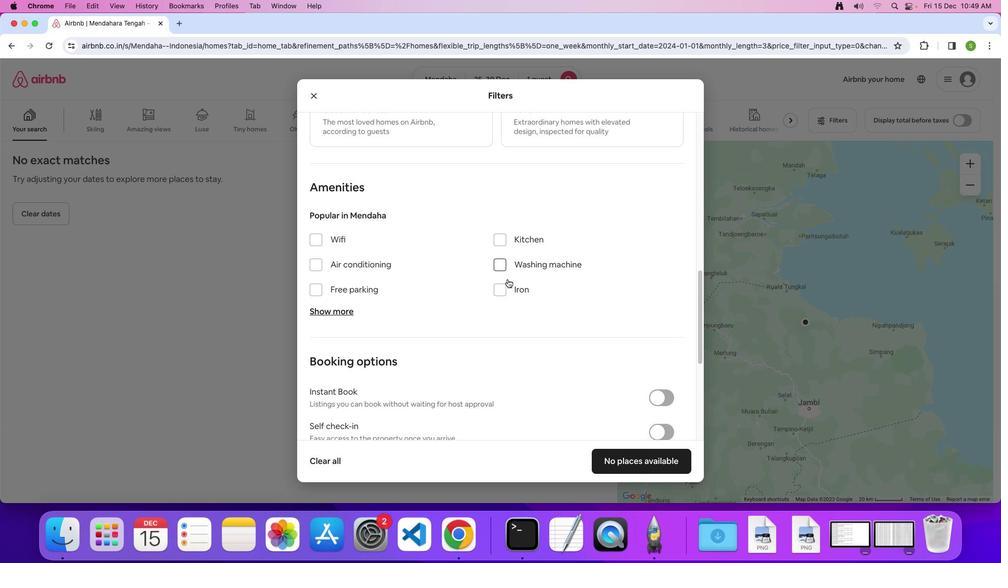 
Action: Mouse moved to (522, 294)
Screenshot: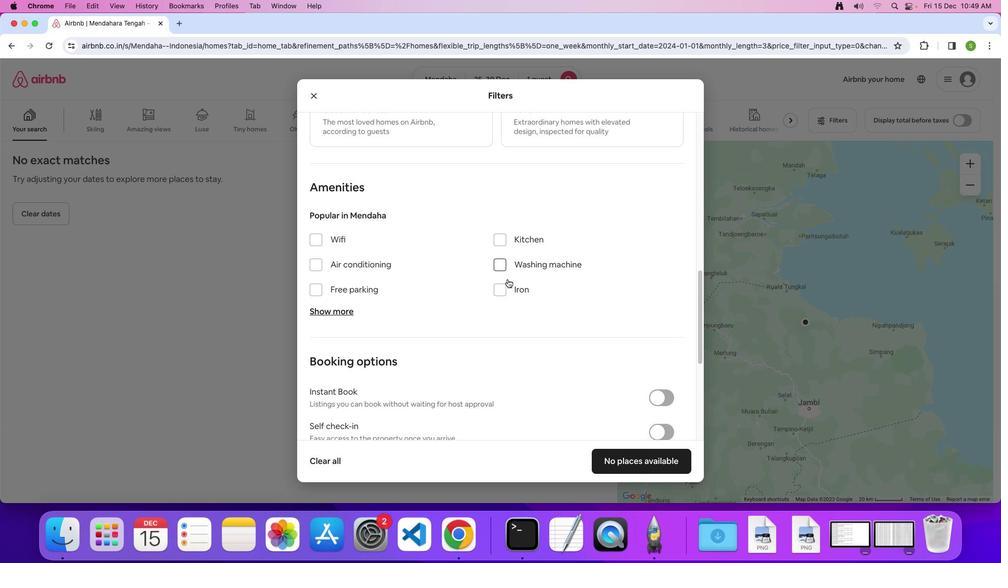 
Action: Mouse scrolled (522, 294) with delta (15, 14)
Screenshot: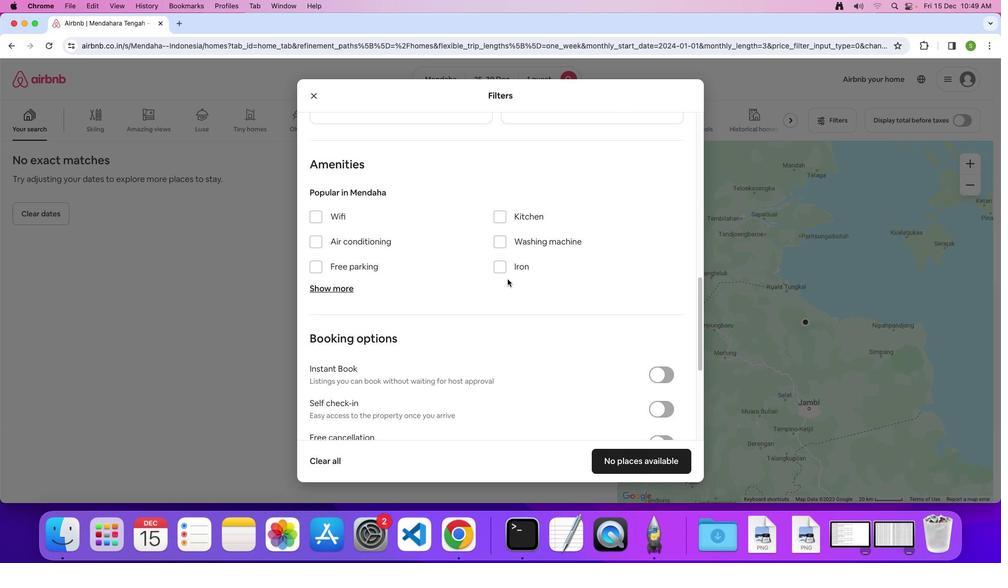 
Action: Mouse scrolled (522, 294) with delta (15, 14)
Screenshot: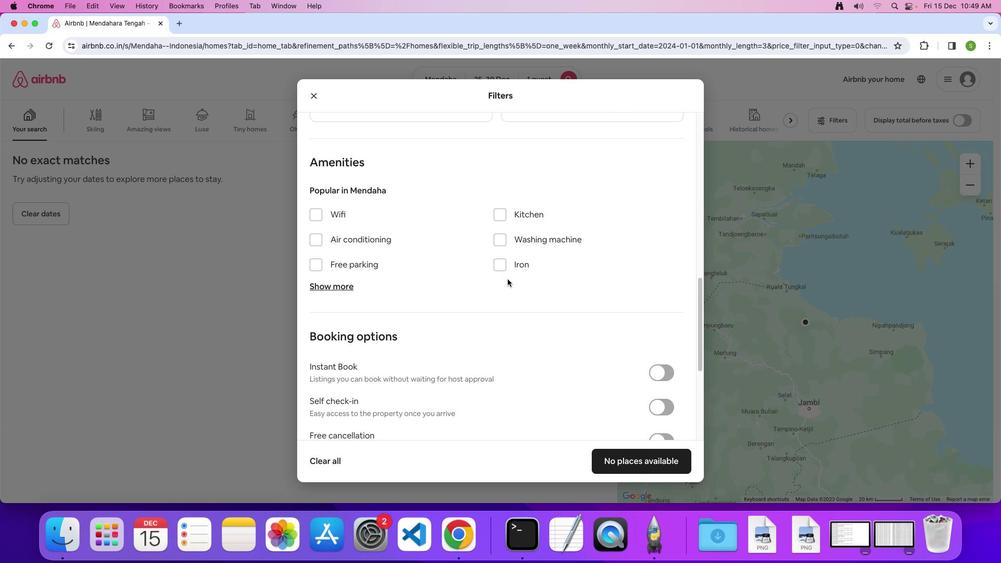 
Action: Mouse scrolled (522, 294) with delta (15, 14)
Screenshot: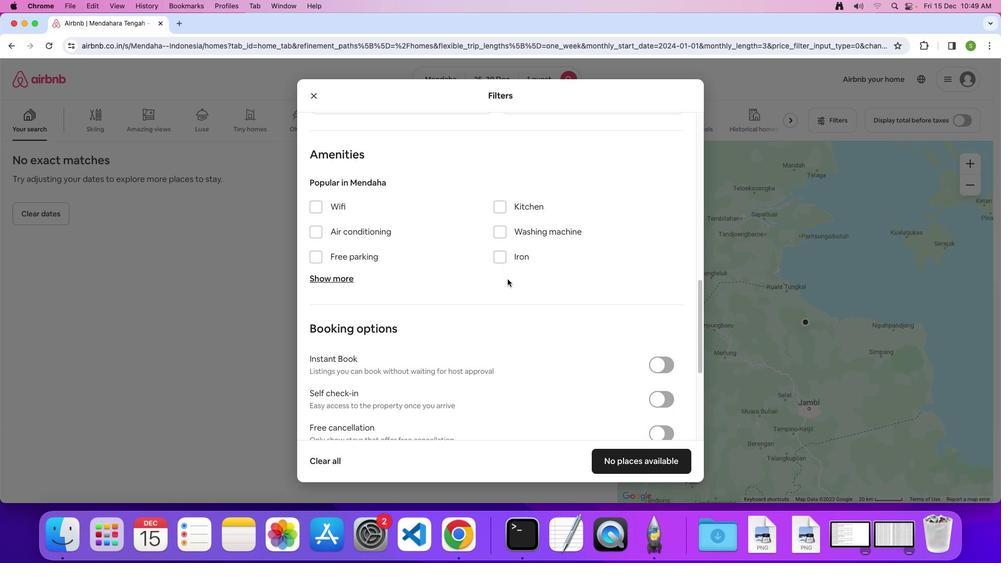 
Action: Mouse scrolled (522, 294) with delta (15, 14)
Screenshot: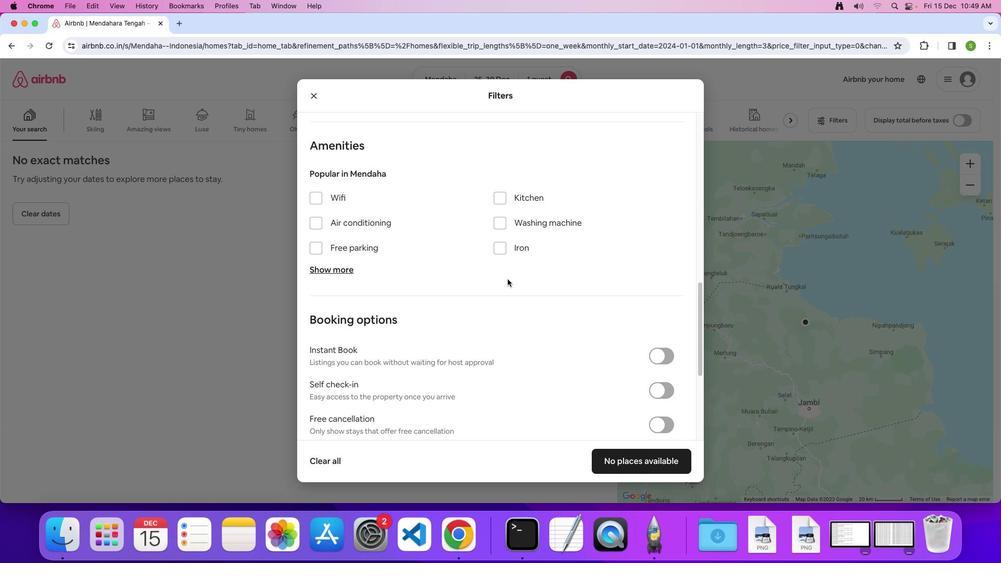 
Action: Mouse scrolled (522, 294) with delta (15, 14)
Screenshot: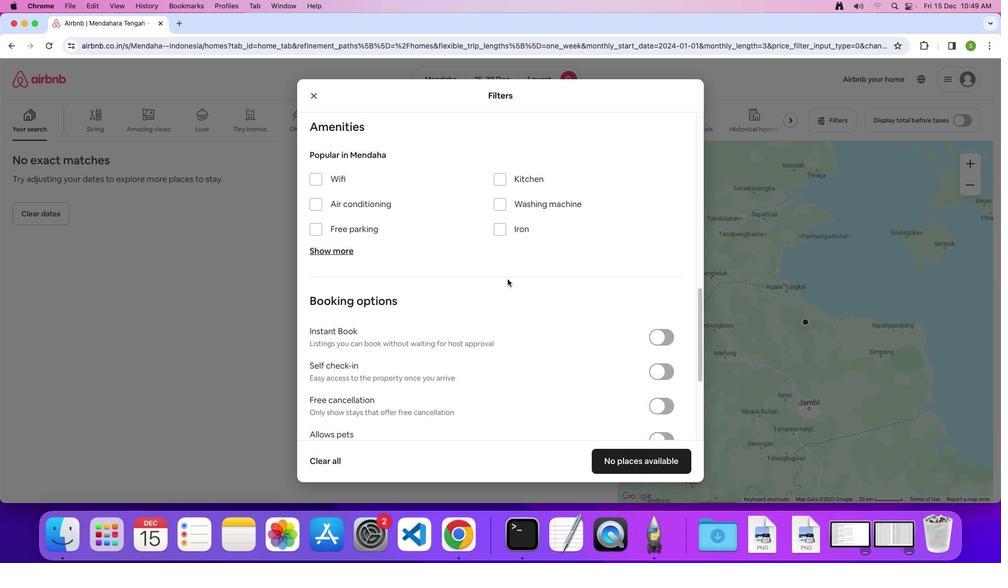
Action: Mouse scrolled (522, 294) with delta (15, 14)
Screenshot: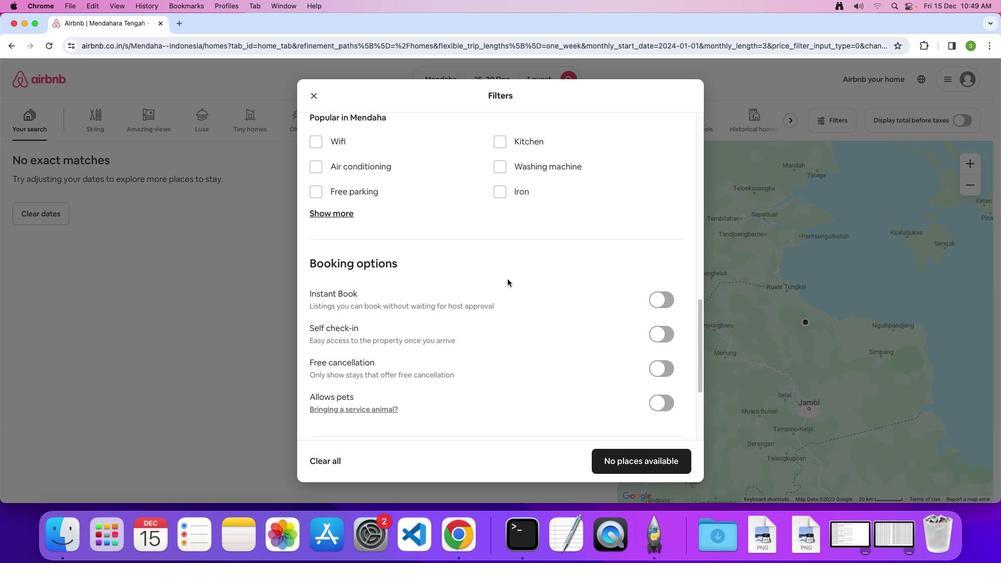 
Action: Mouse scrolled (522, 294) with delta (15, 14)
Screenshot: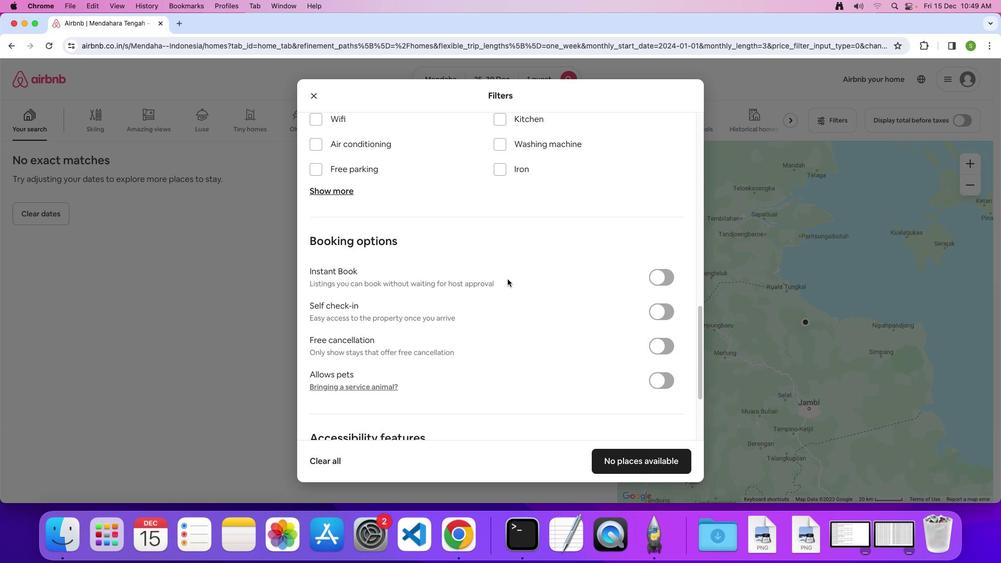 
Action: Mouse scrolled (522, 294) with delta (15, 14)
Screenshot: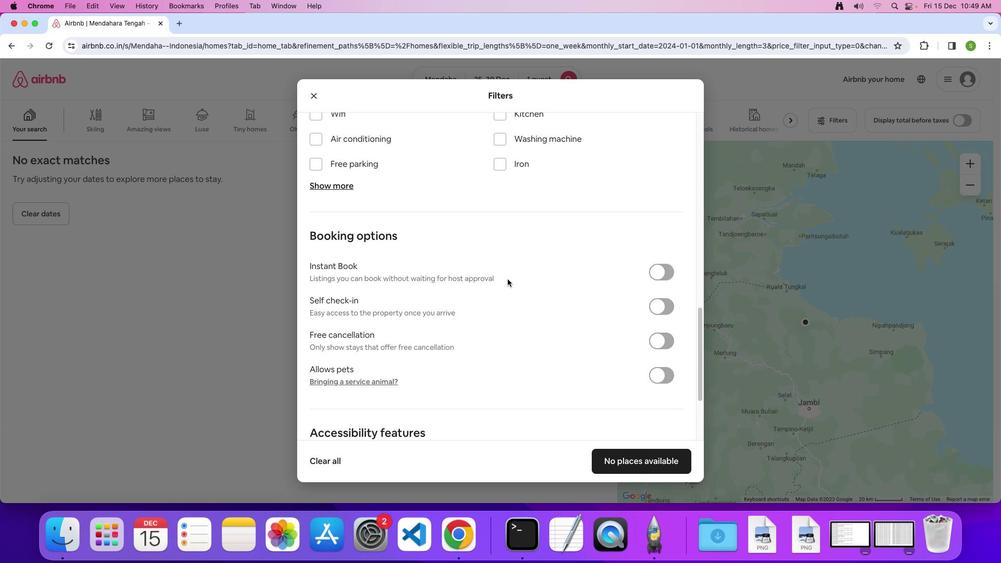 
Action: Mouse scrolled (522, 294) with delta (15, 15)
Screenshot: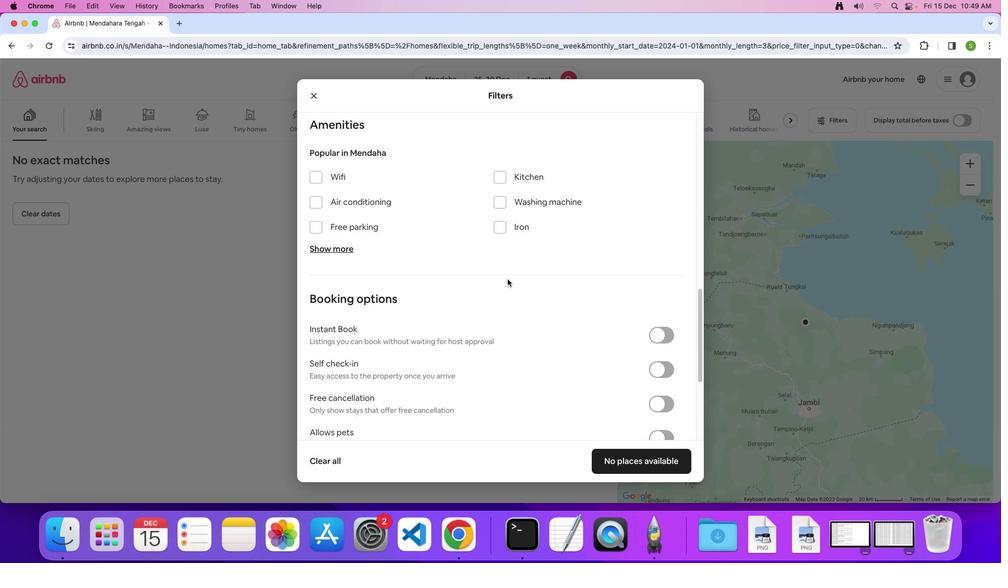 
Action: Mouse scrolled (522, 294) with delta (15, 15)
Screenshot: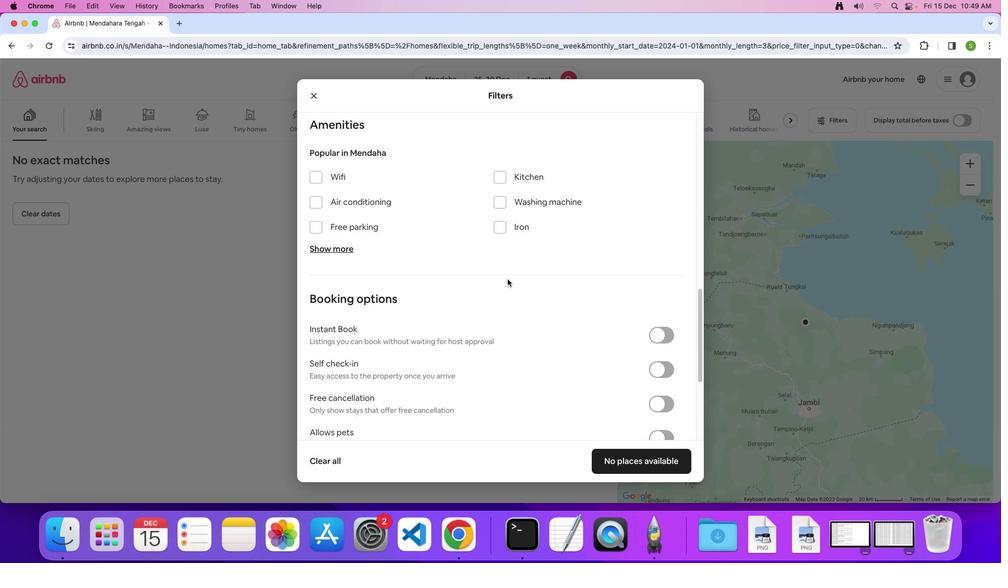 
Action: Mouse scrolled (522, 294) with delta (15, 17)
Screenshot: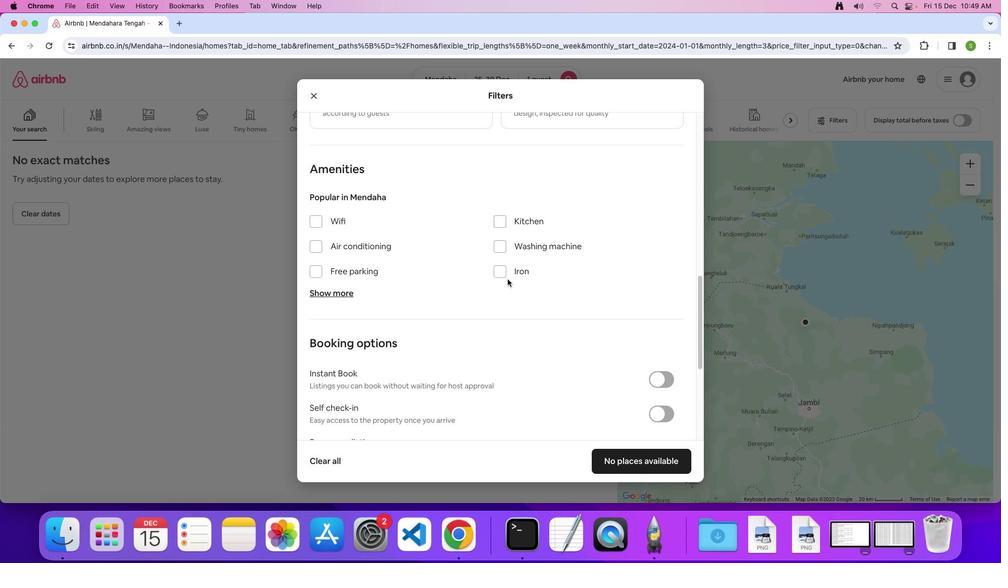 
Action: Mouse scrolled (522, 294) with delta (15, 15)
Screenshot: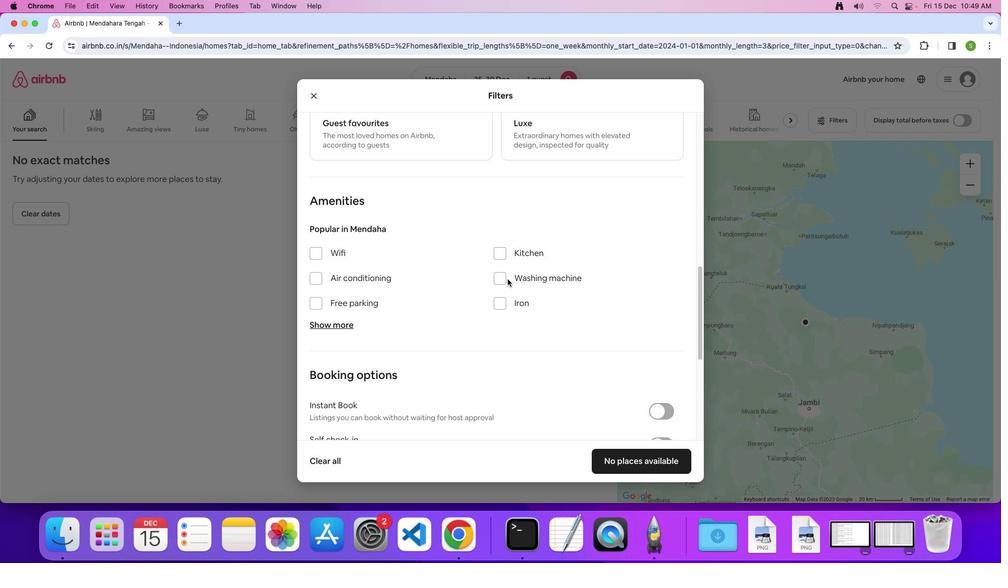 
Action: Mouse scrolled (522, 294) with delta (15, 15)
Screenshot: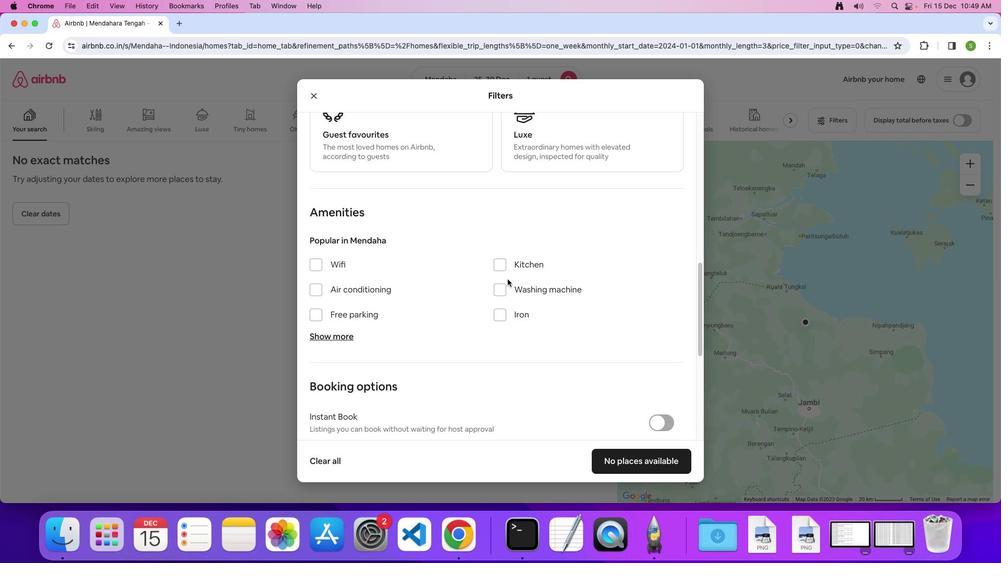 
Action: Mouse scrolled (522, 294) with delta (15, 15)
Screenshot: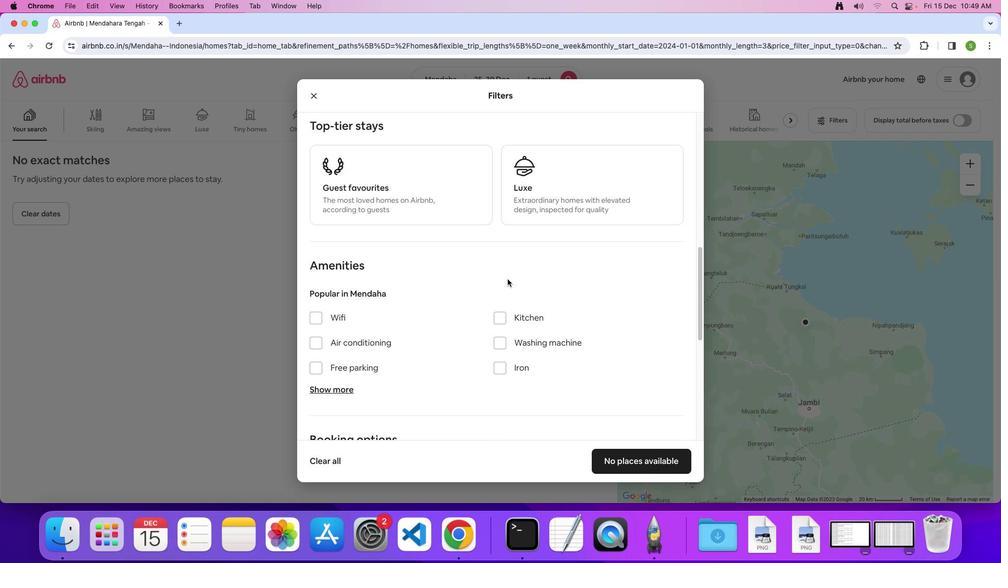 
Action: Mouse scrolled (522, 294) with delta (15, 15)
Screenshot: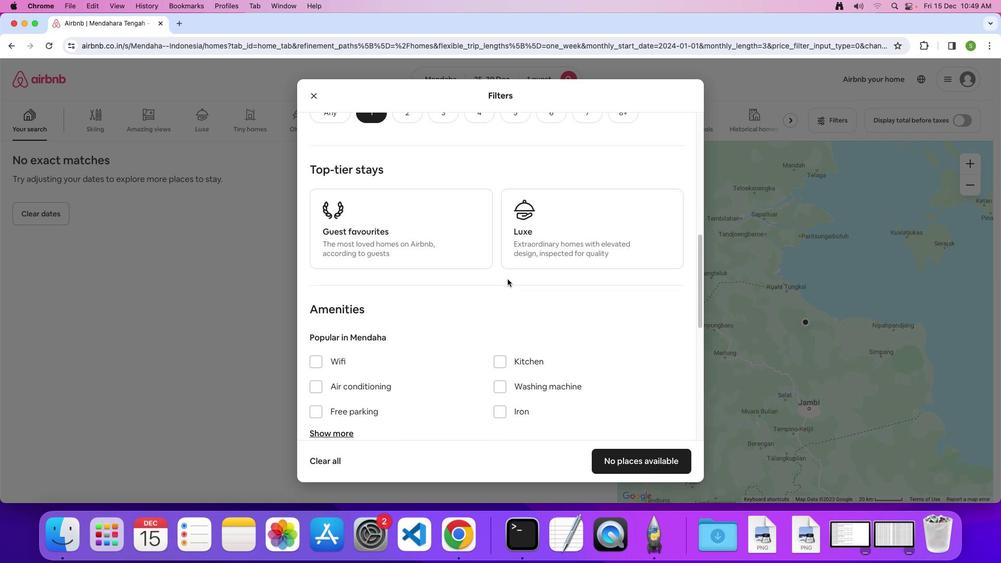 
Action: Mouse scrolled (522, 294) with delta (15, 17)
Screenshot: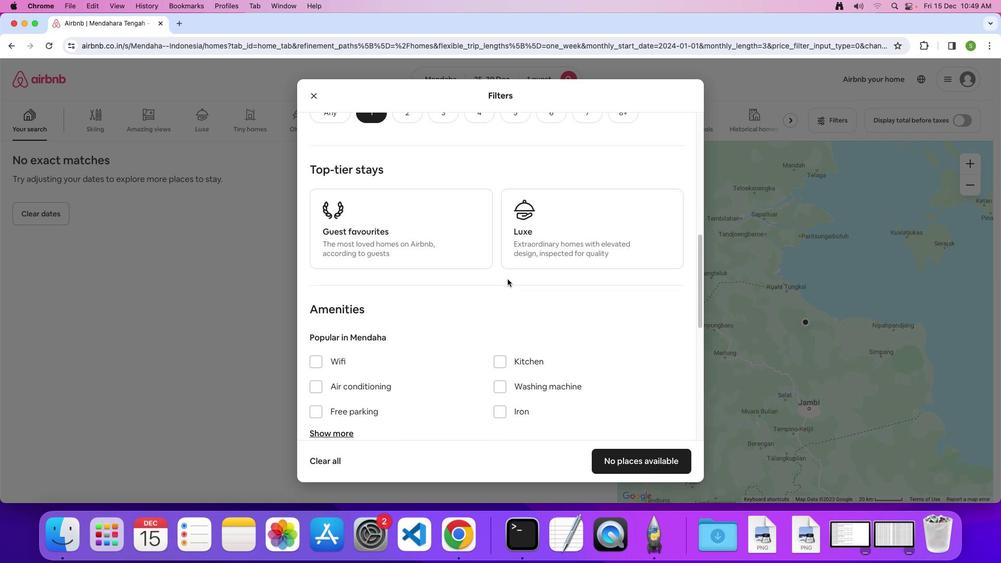 
Action: Mouse scrolled (522, 294) with delta (15, 15)
Screenshot: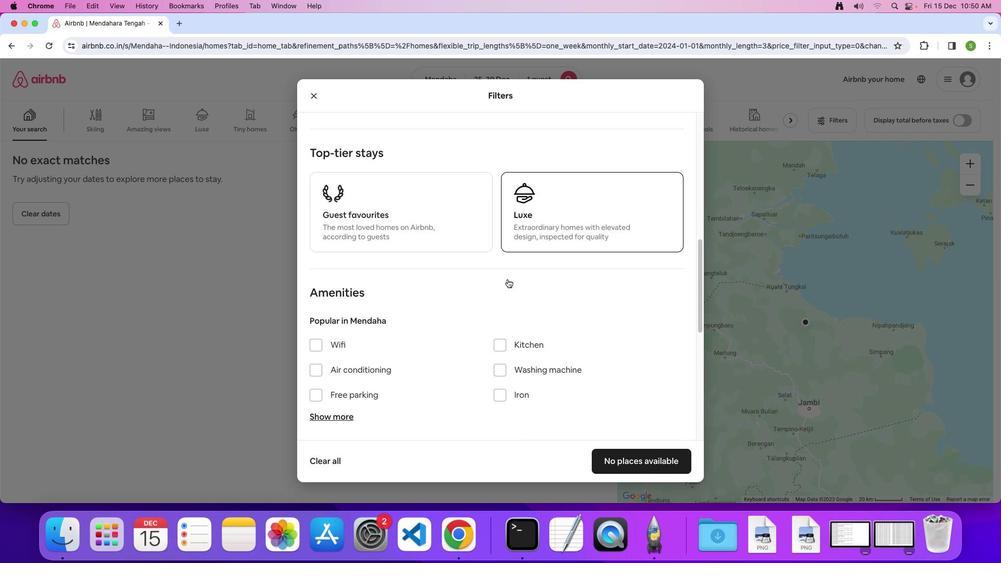 
Action: Mouse scrolled (522, 294) with delta (15, 12)
Screenshot: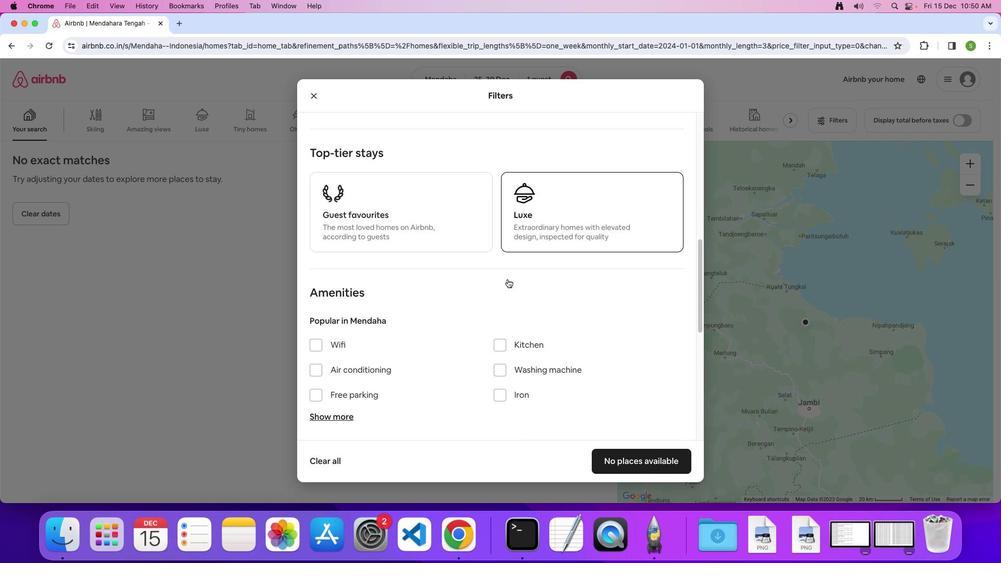 
Action: Mouse scrolled (522, 294) with delta (15, 14)
Screenshot: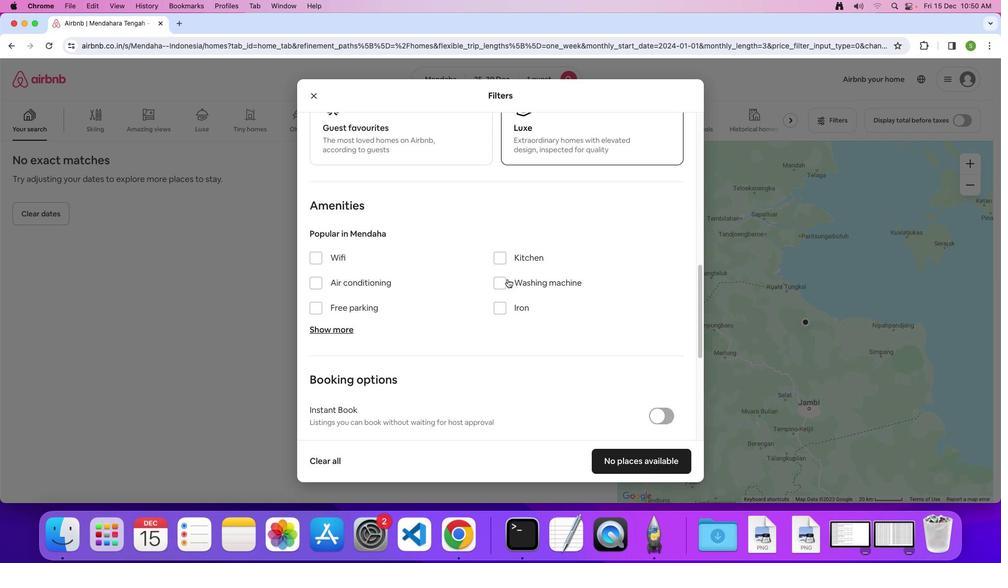 
Action: Mouse scrolled (522, 294) with delta (15, 14)
Screenshot: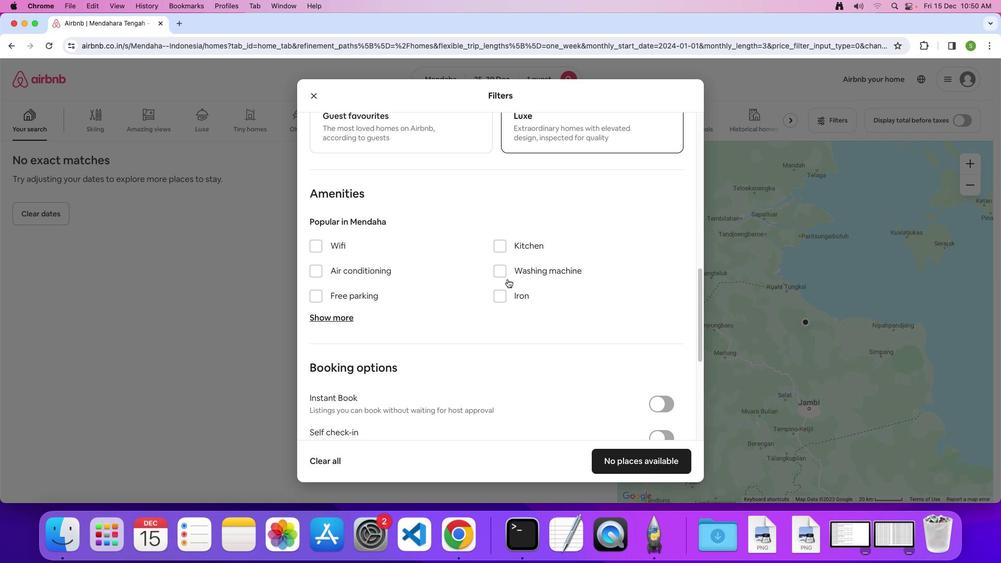 
Action: Mouse scrolled (522, 294) with delta (15, 14)
Screenshot: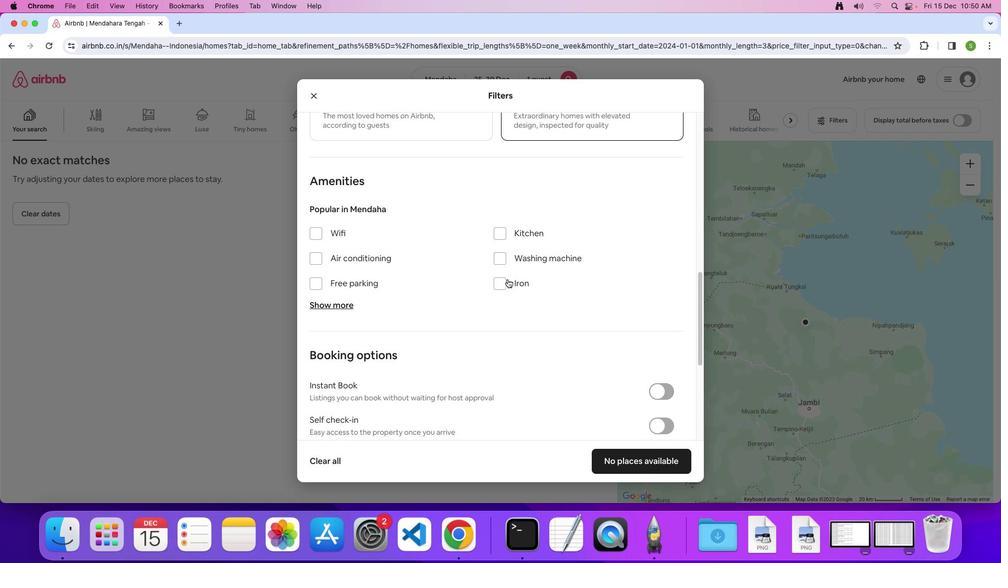 
Action: Mouse scrolled (522, 294) with delta (15, 13)
Screenshot: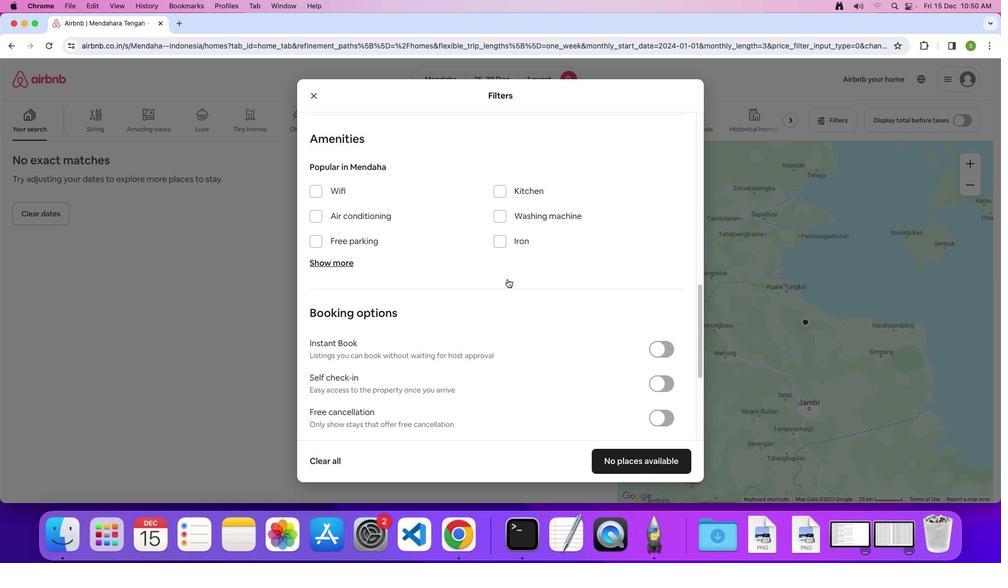 
Action: Mouse scrolled (522, 294) with delta (15, 14)
Screenshot: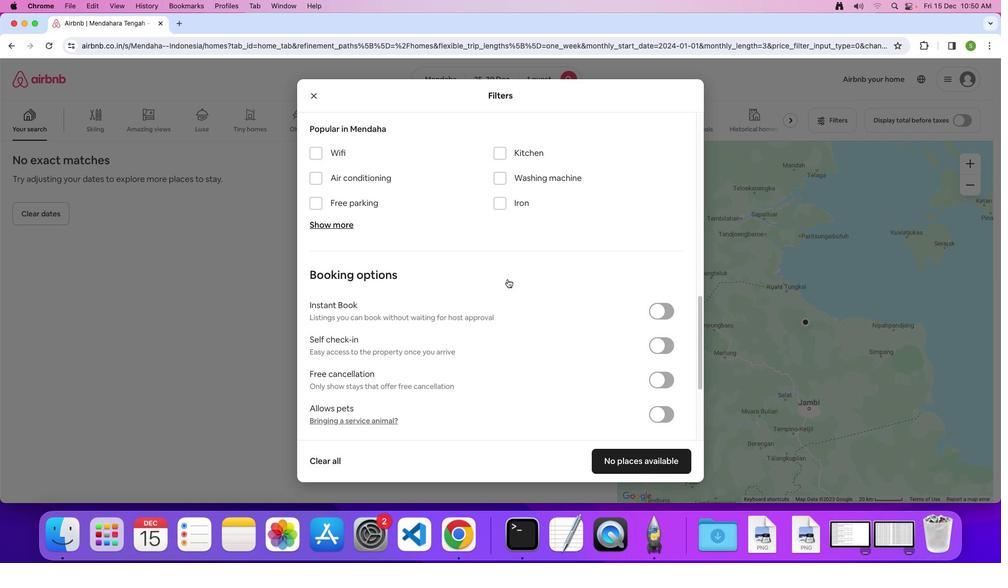 
Action: Mouse scrolled (522, 294) with delta (15, 14)
Screenshot: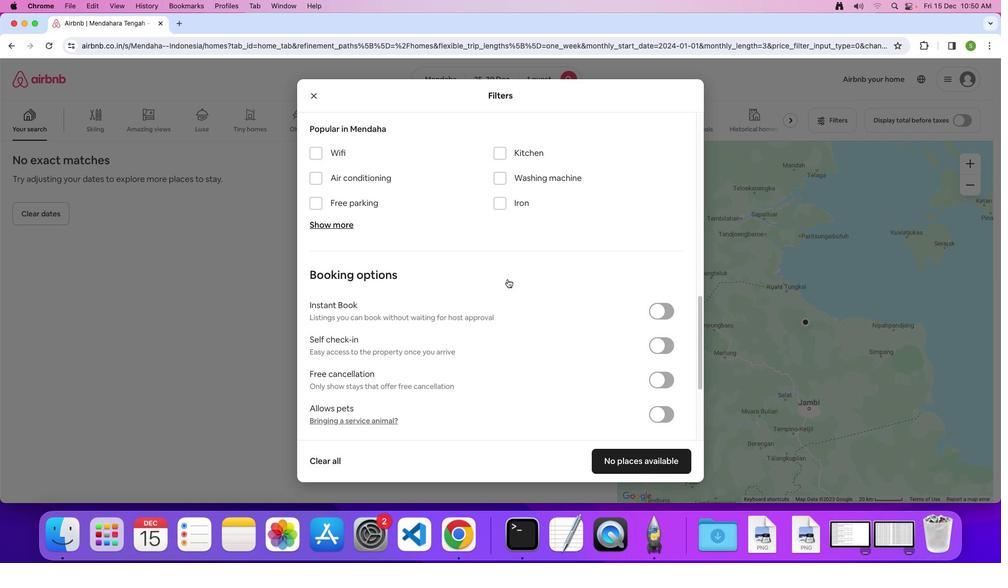
Action: Mouse scrolled (522, 294) with delta (15, 13)
Screenshot: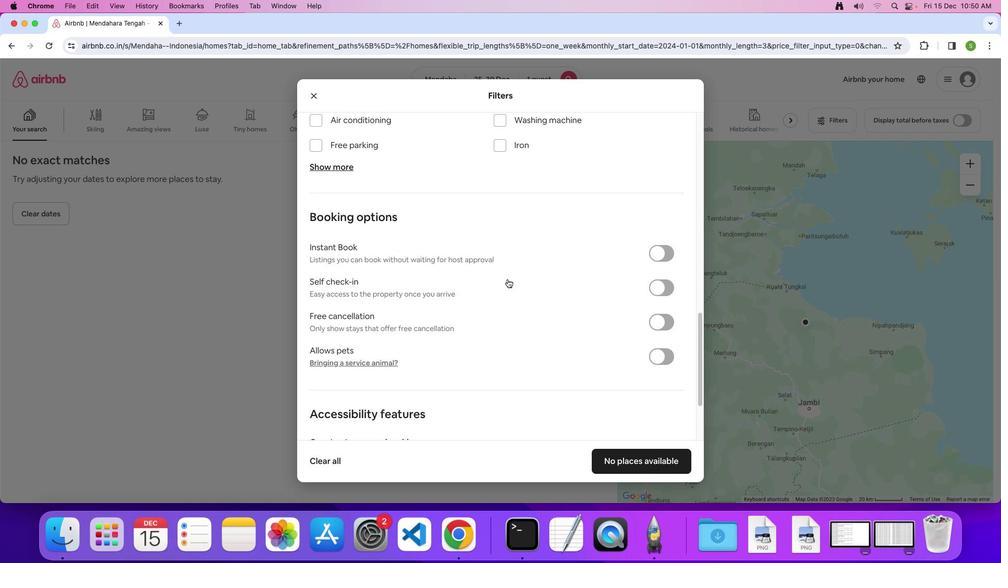 
Action: Mouse scrolled (522, 294) with delta (15, 14)
Screenshot: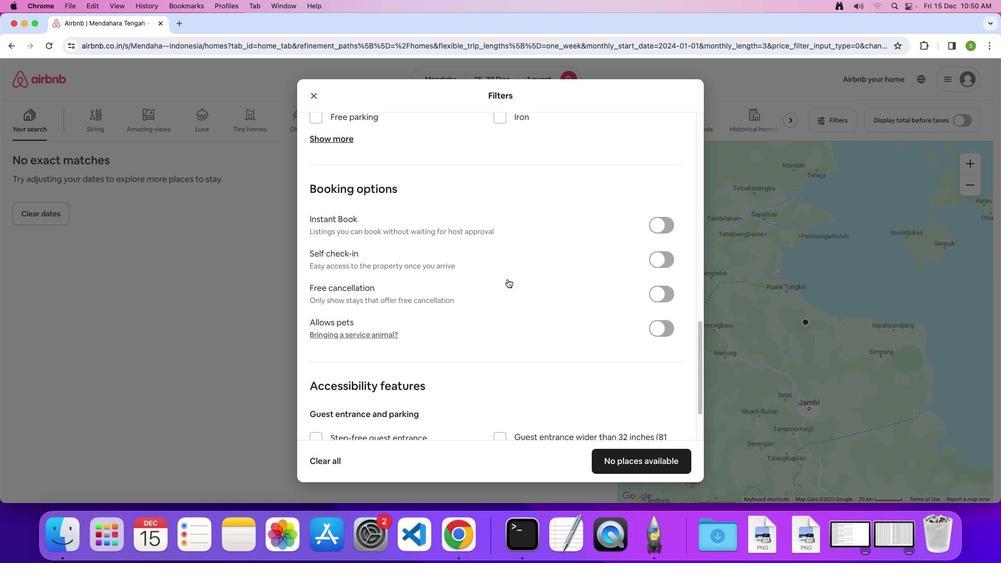 
Action: Mouse scrolled (522, 294) with delta (15, 14)
Screenshot: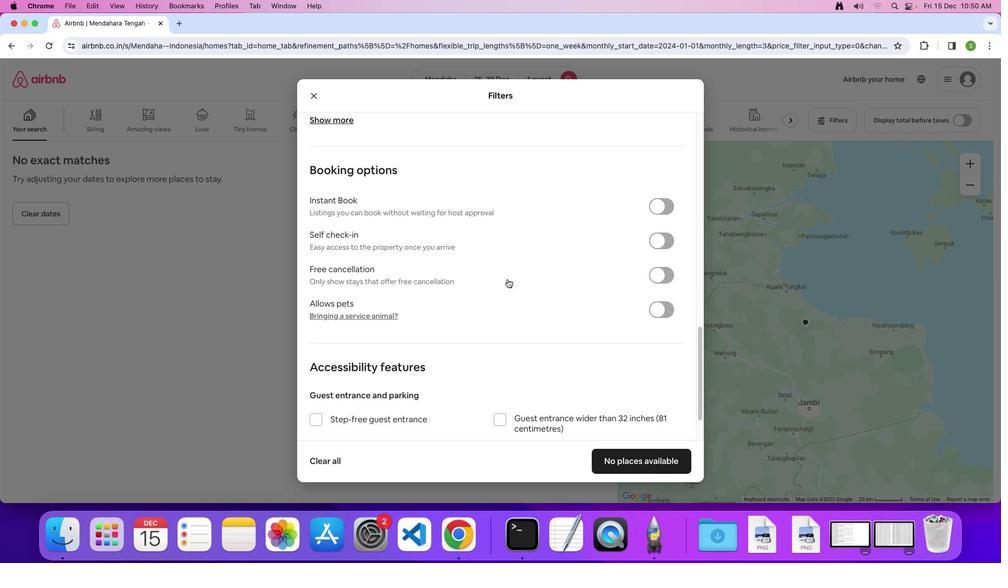 
Action: Mouse scrolled (522, 294) with delta (15, 13)
Screenshot: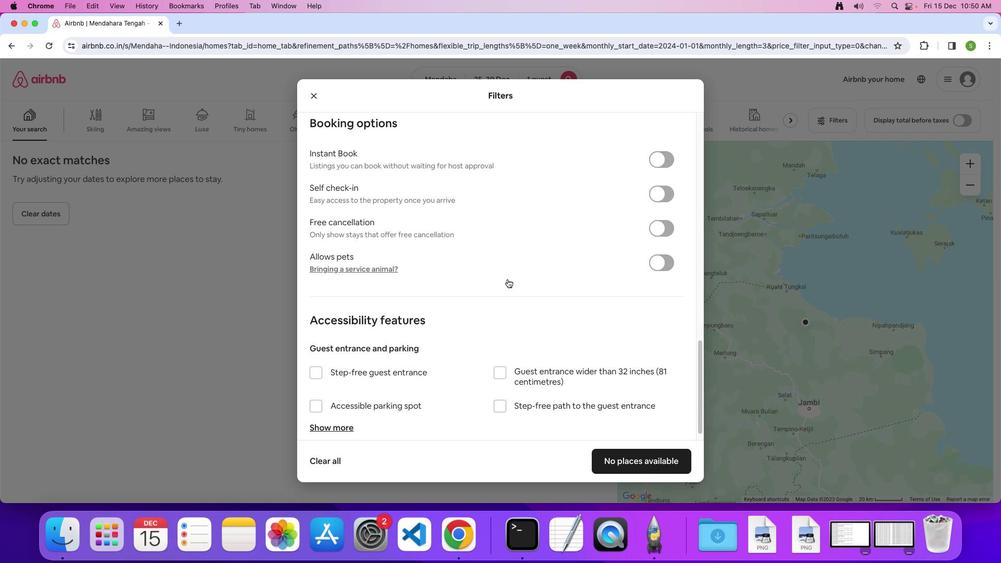
Action: Mouse scrolled (522, 294) with delta (15, 14)
Screenshot: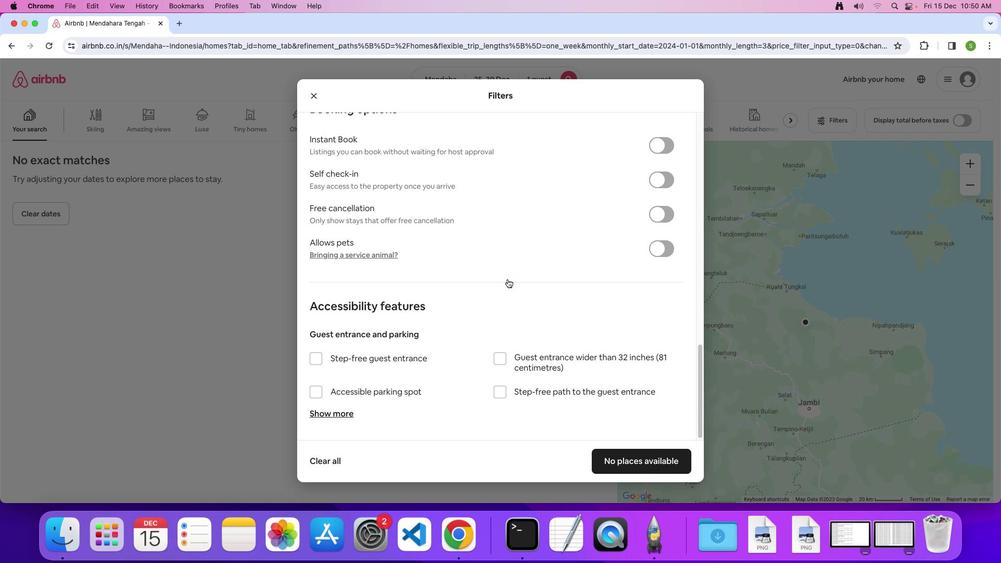 
Action: Mouse scrolled (522, 294) with delta (15, 14)
Screenshot: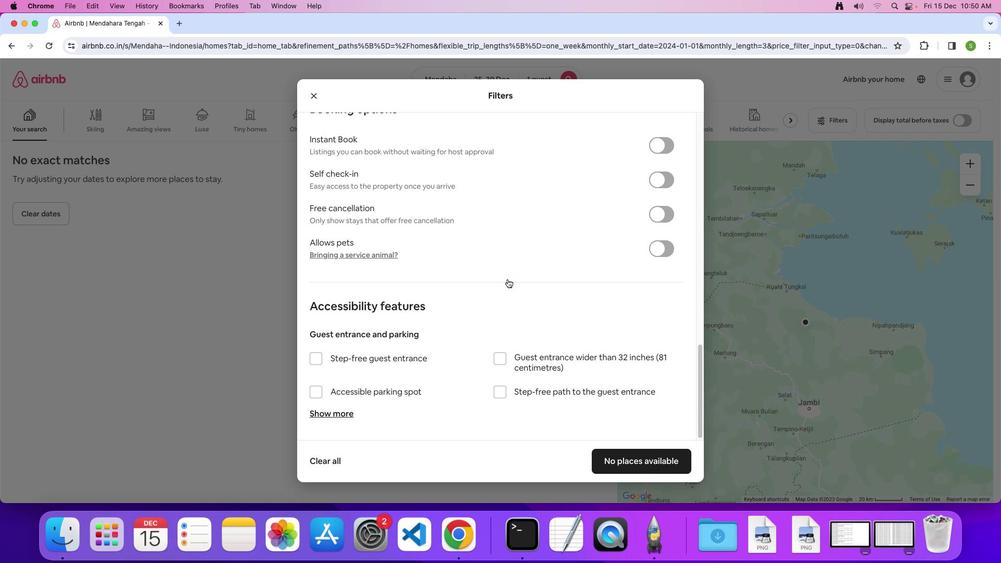 
Action: Mouse scrolled (522, 294) with delta (15, 13)
Screenshot: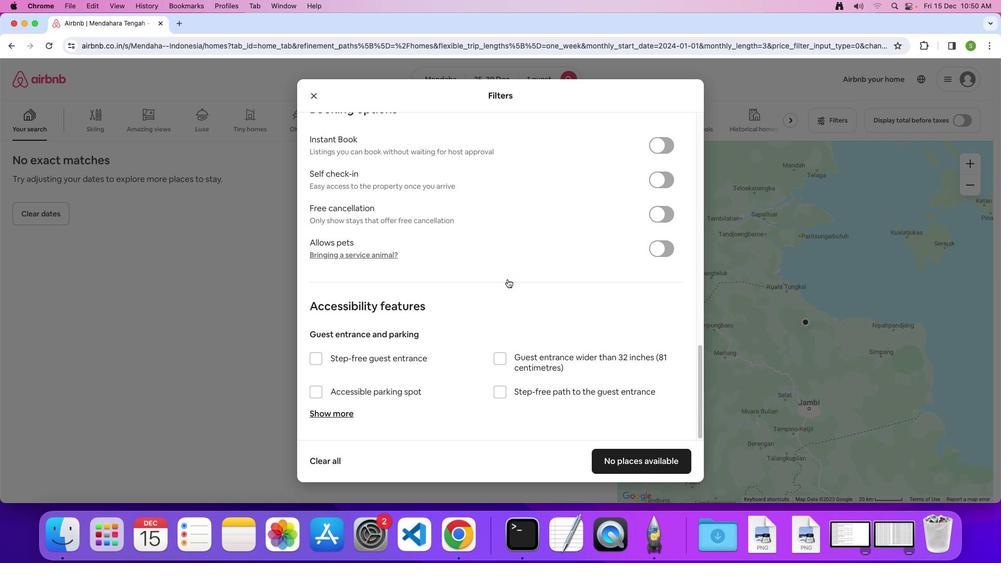 
Action: Mouse scrolled (522, 294) with delta (15, 14)
Screenshot: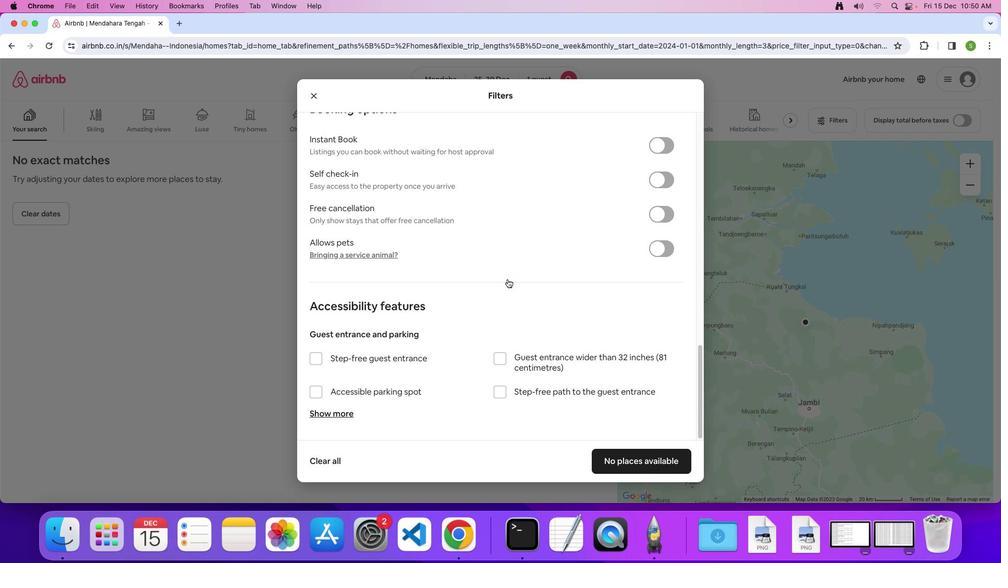 
Action: Mouse scrolled (522, 294) with delta (15, 14)
Screenshot: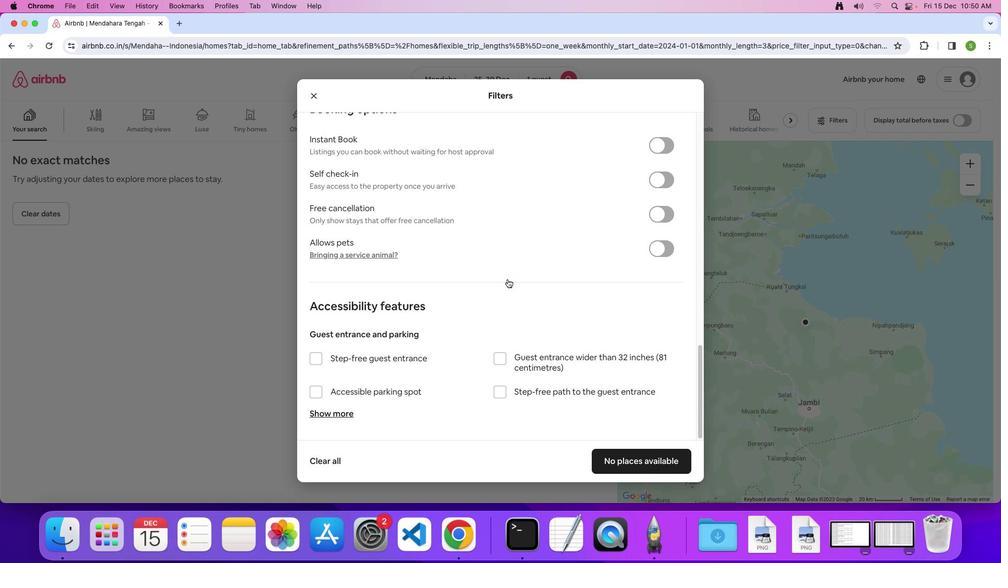
Action: Mouse moved to (648, 469)
Screenshot: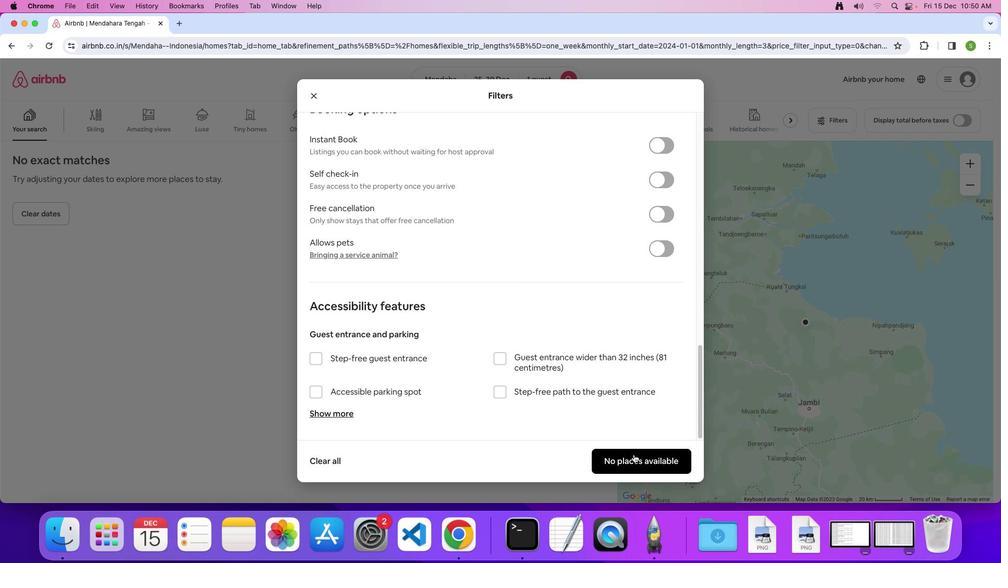 
Action: Mouse pressed left at (648, 469)
Screenshot: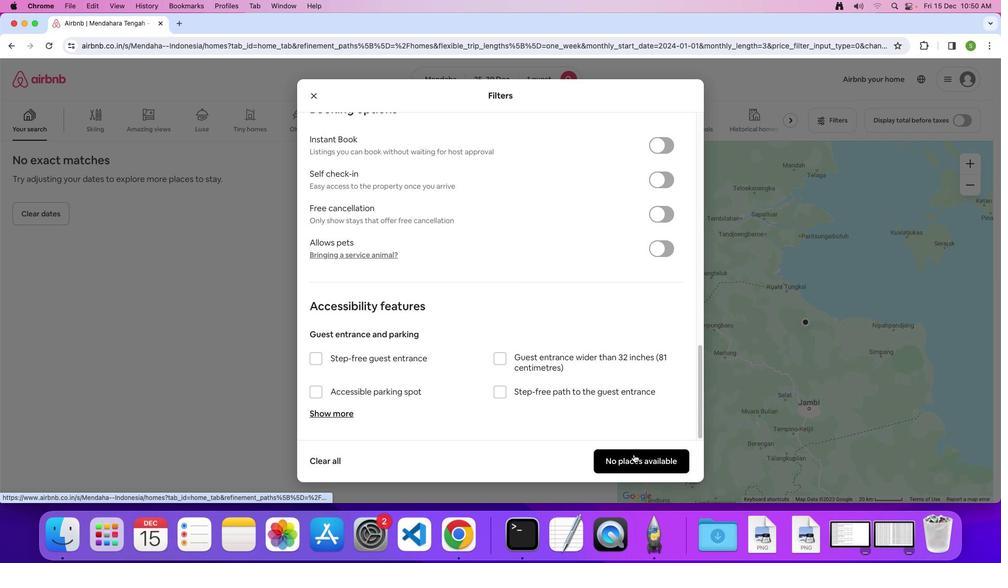 
Action: Mouse moved to (515, 310)
Screenshot: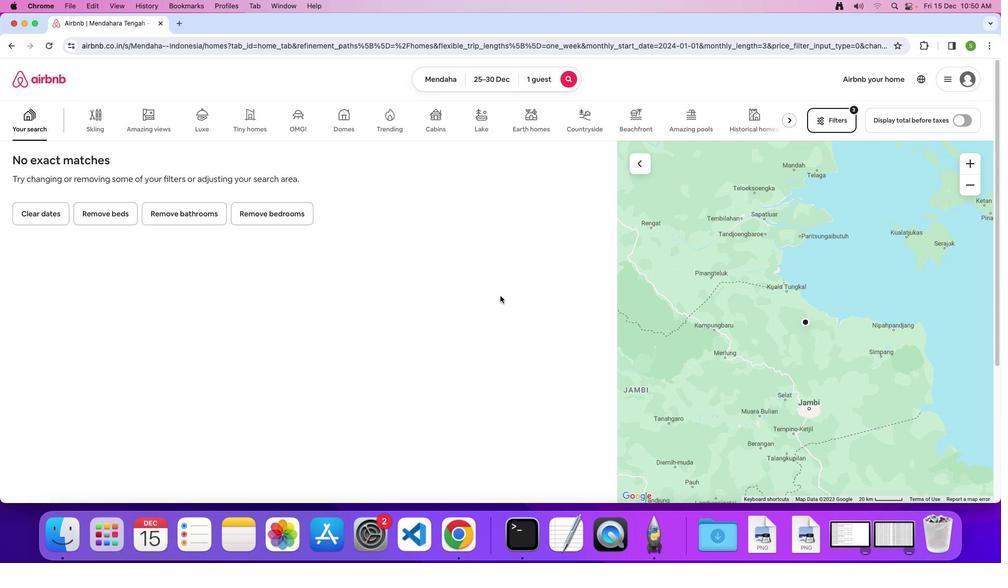 
